 Task: Learn more about a career.
Action: Mouse moved to (917, 108)
Screenshot: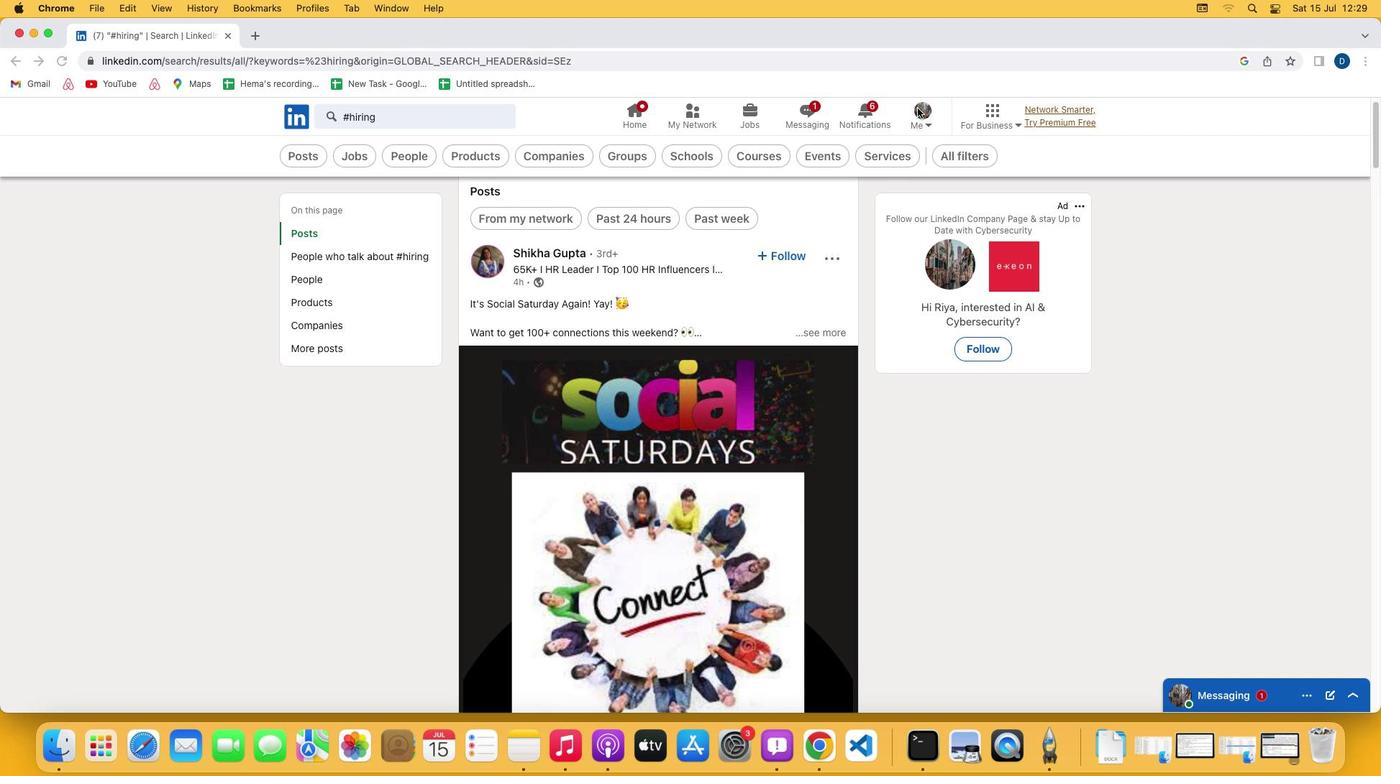 
Action: Mouse pressed left at (917, 108)
Screenshot: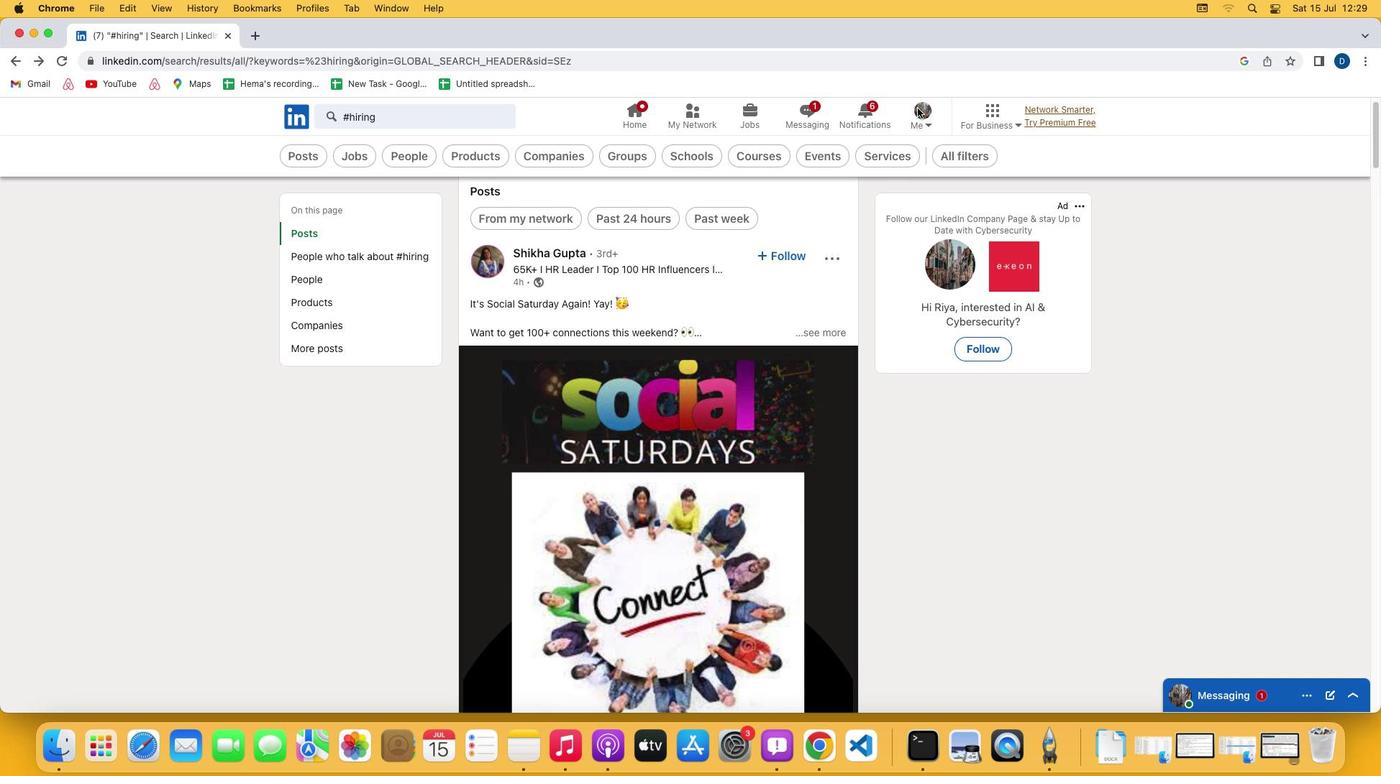 
Action: Mouse pressed left at (917, 108)
Screenshot: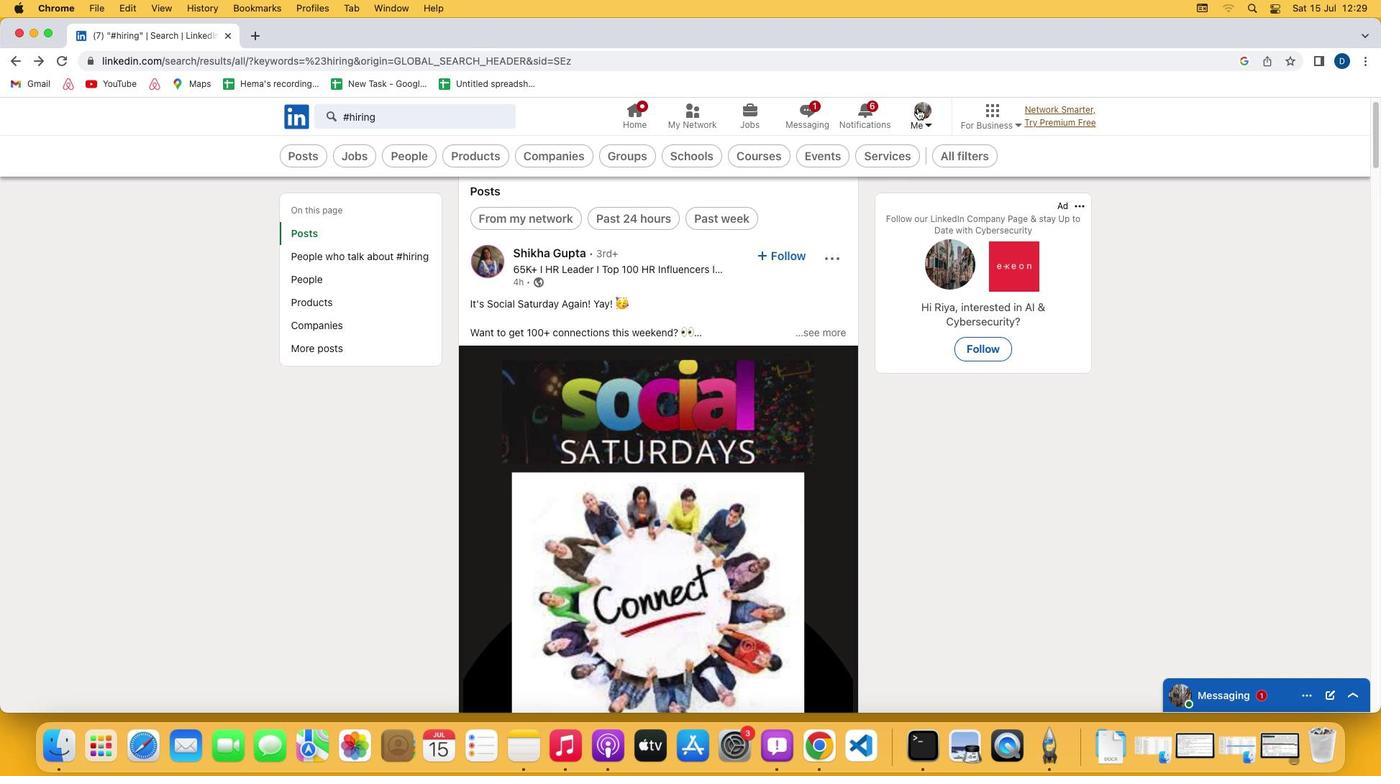 
Action: Mouse moved to (803, 271)
Screenshot: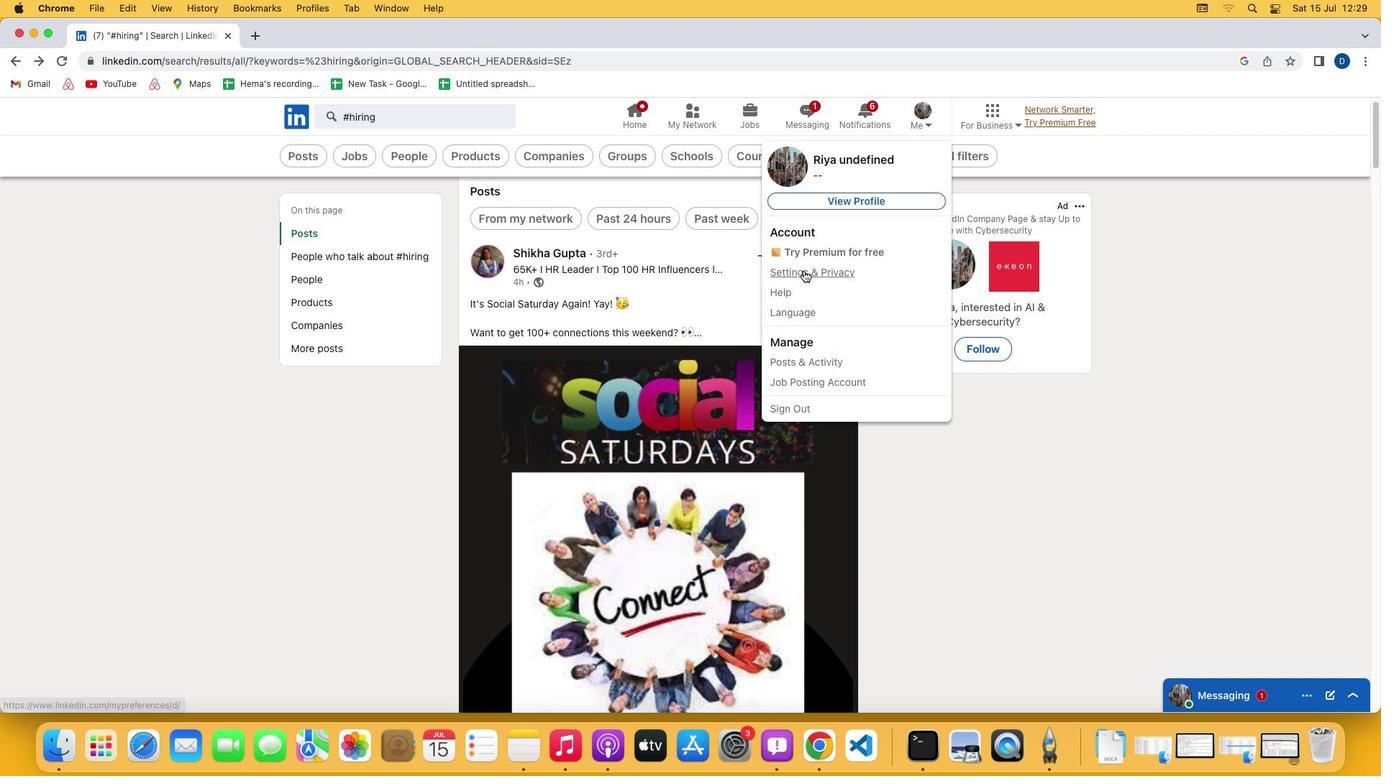 
Action: Mouse pressed left at (803, 271)
Screenshot: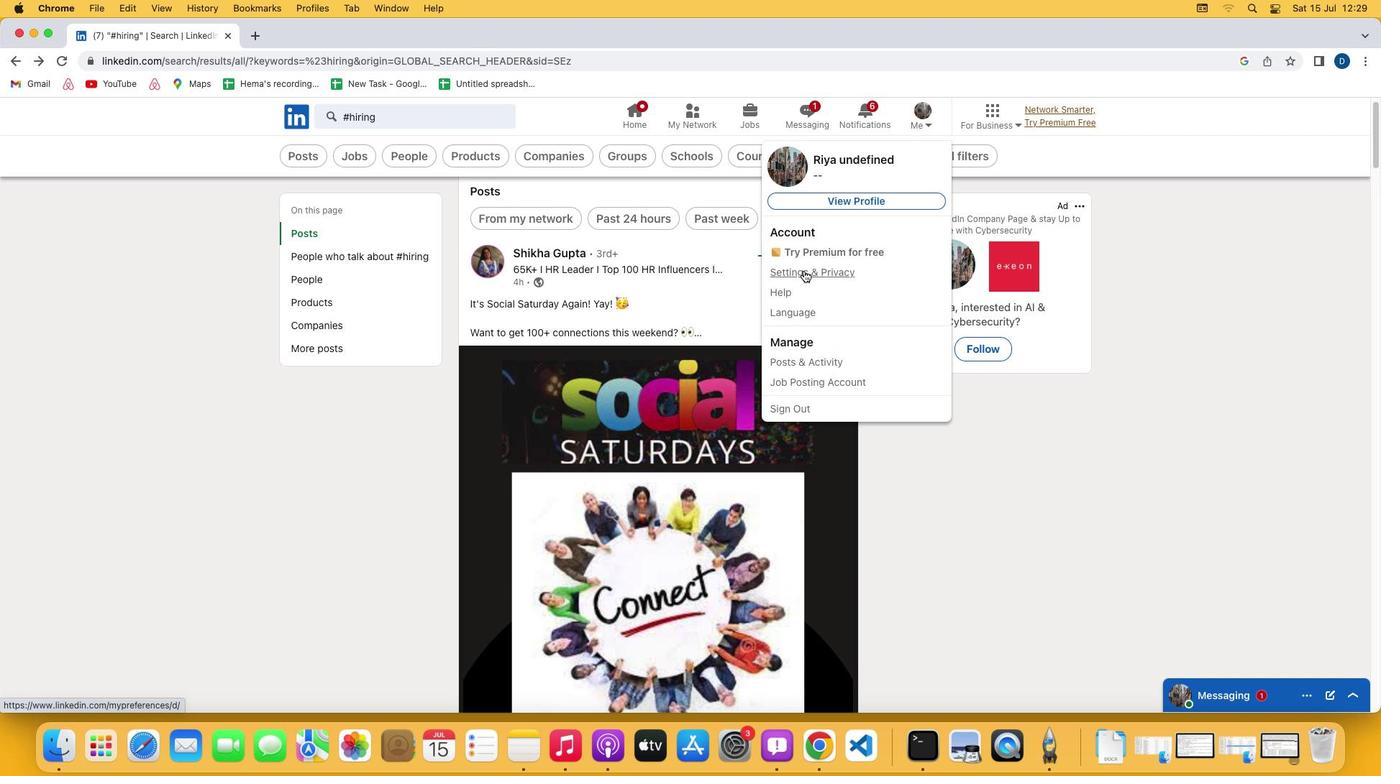 
Action: Mouse moved to (774, 359)
Screenshot: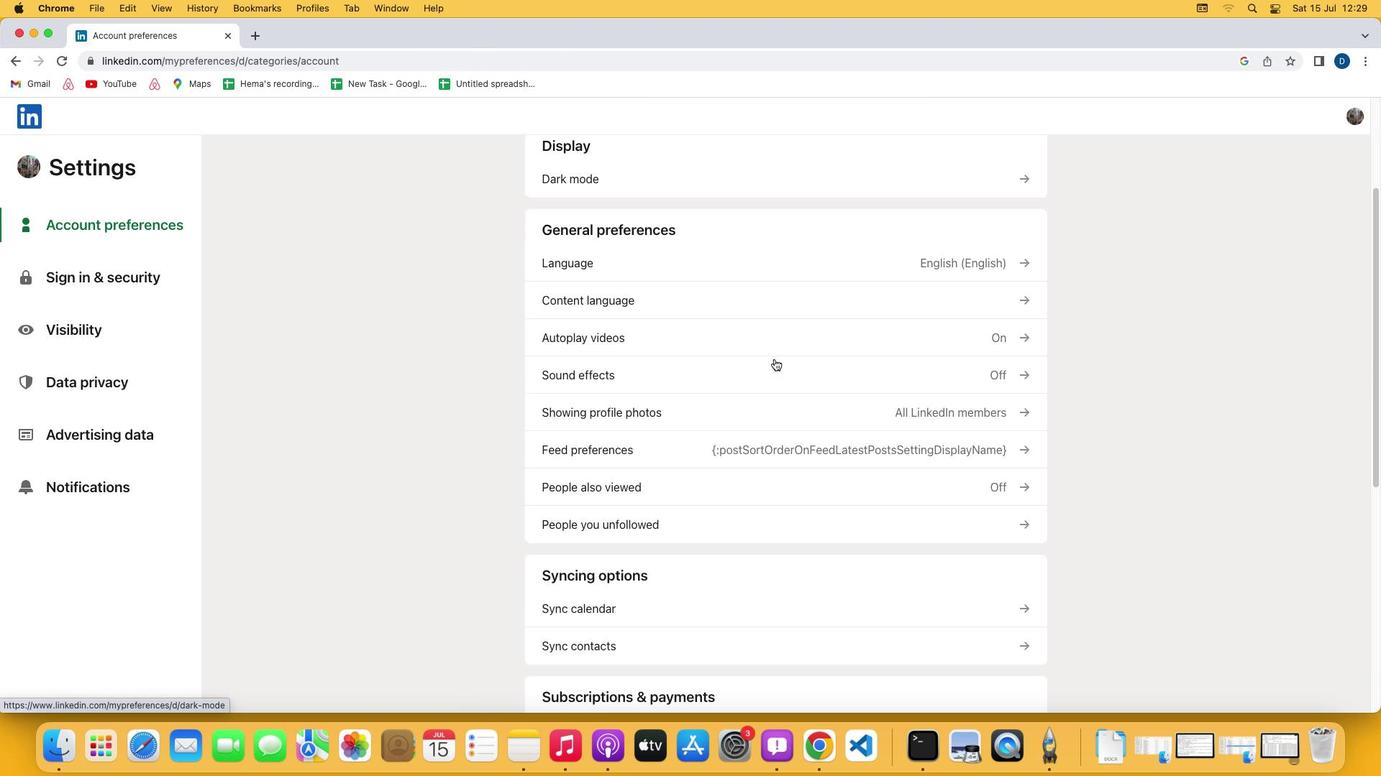 
Action: Mouse scrolled (774, 359) with delta (0, 0)
Screenshot: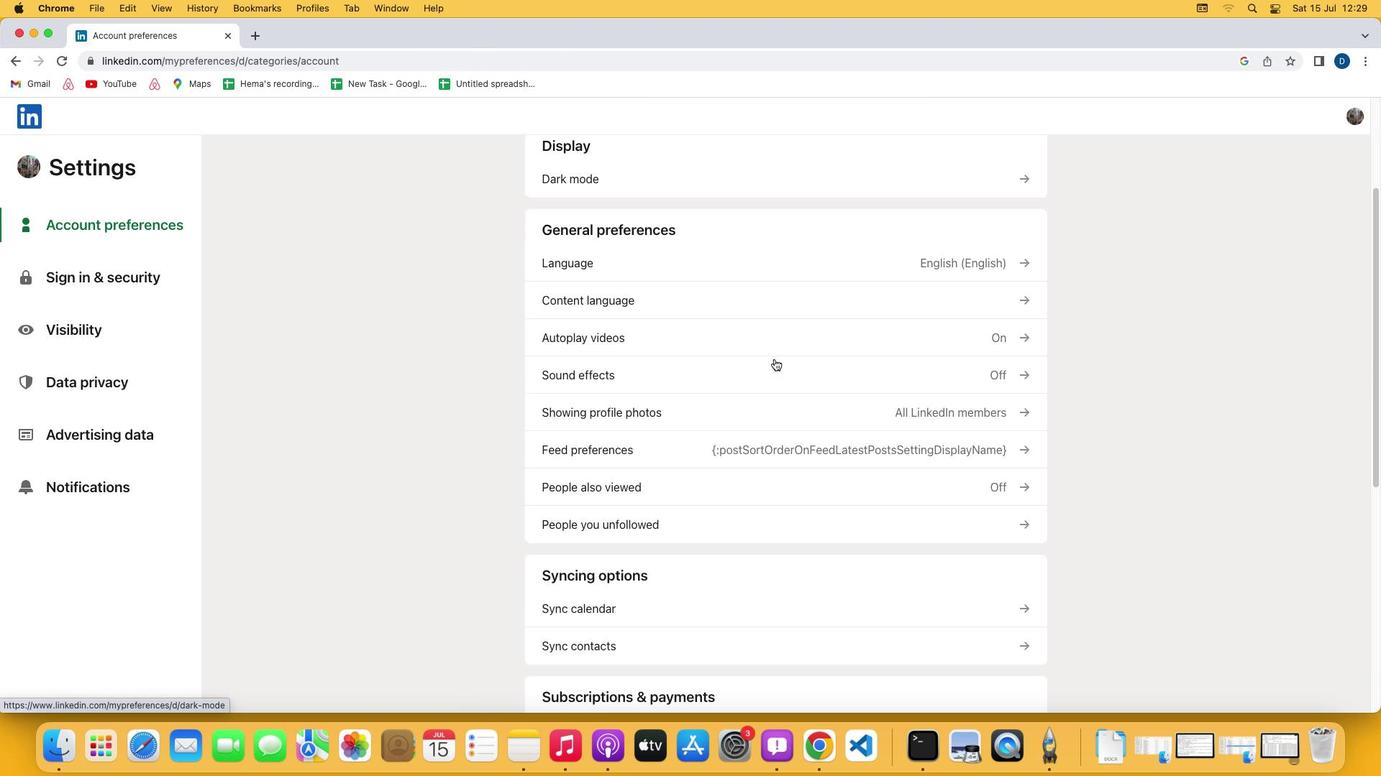 
Action: Mouse scrolled (774, 359) with delta (0, 0)
Screenshot: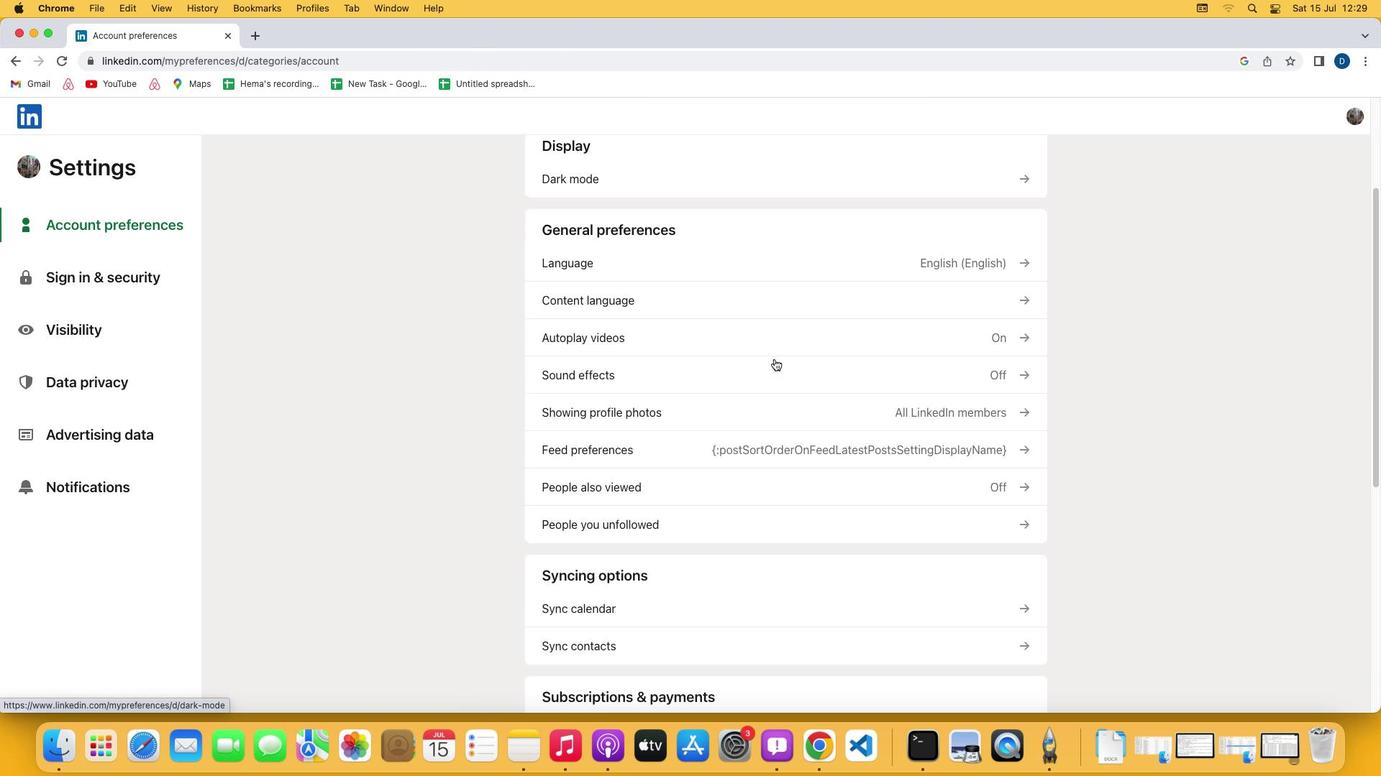 
Action: Mouse scrolled (774, 359) with delta (0, -2)
Screenshot: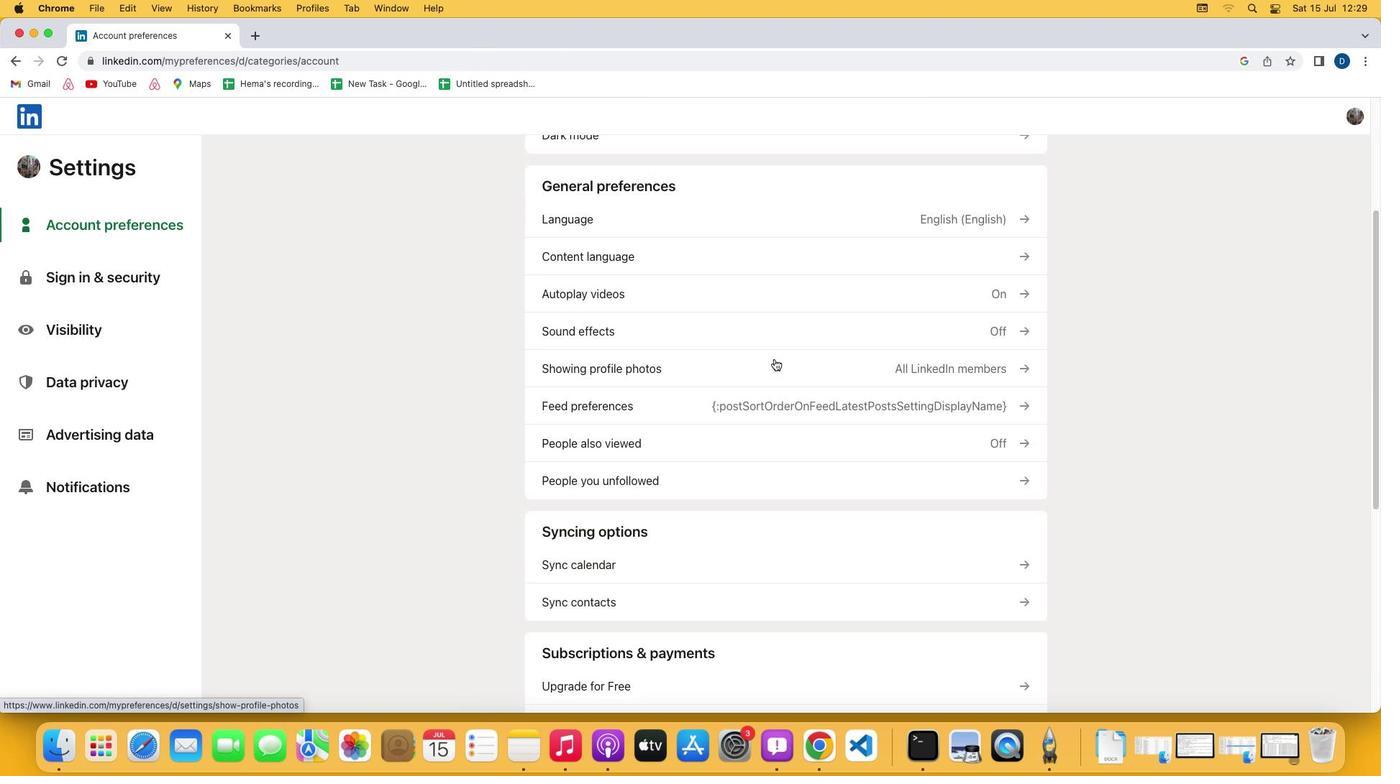 
Action: Mouse scrolled (774, 359) with delta (0, -2)
Screenshot: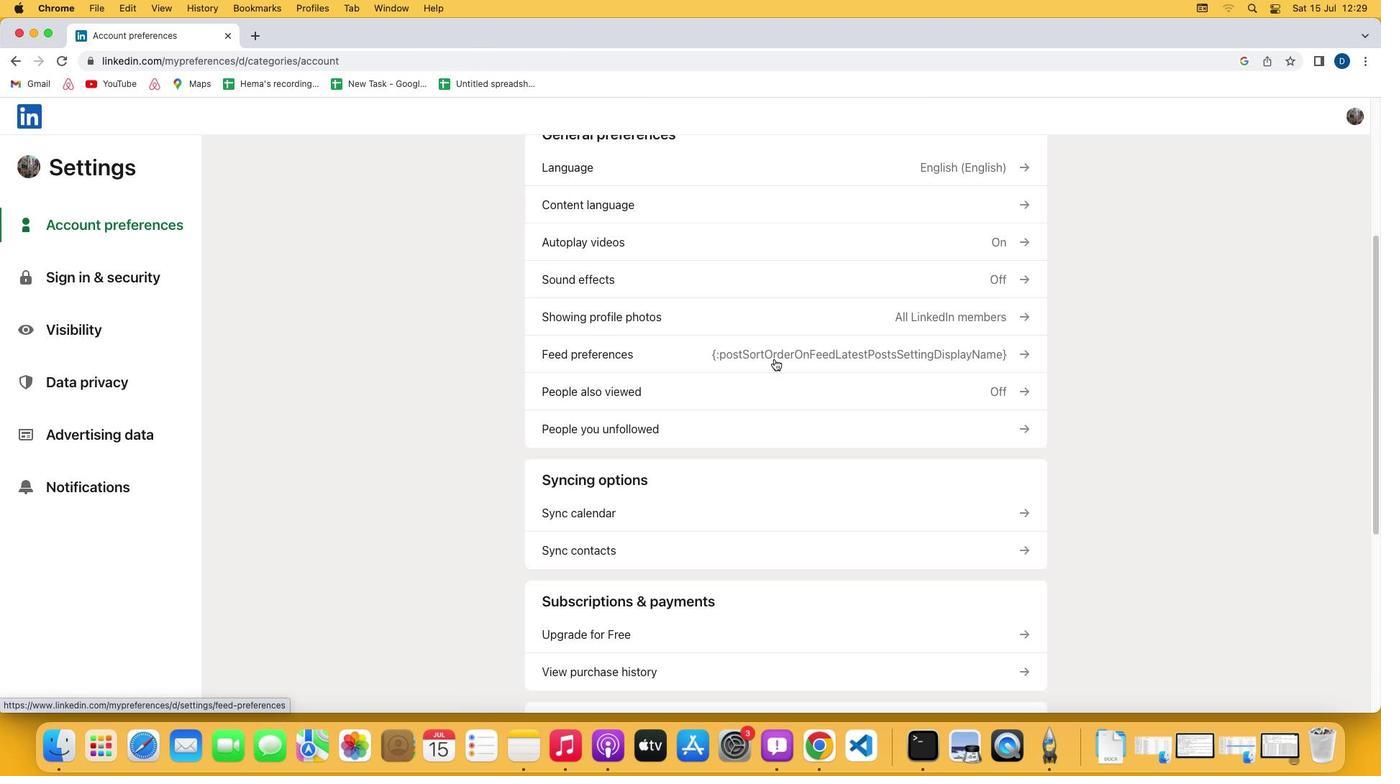 
Action: Mouse moved to (774, 359)
Screenshot: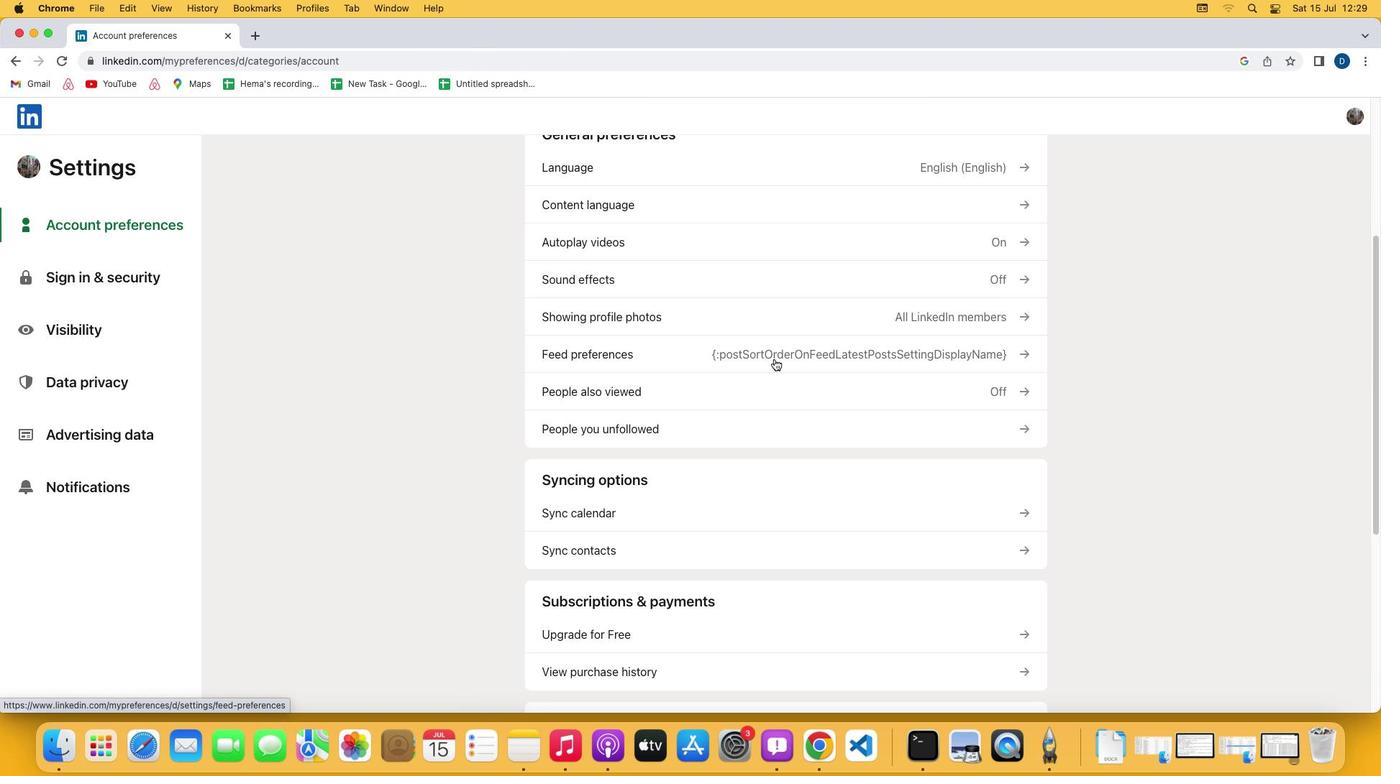 
Action: Mouse scrolled (774, 359) with delta (0, 0)
Screenshot: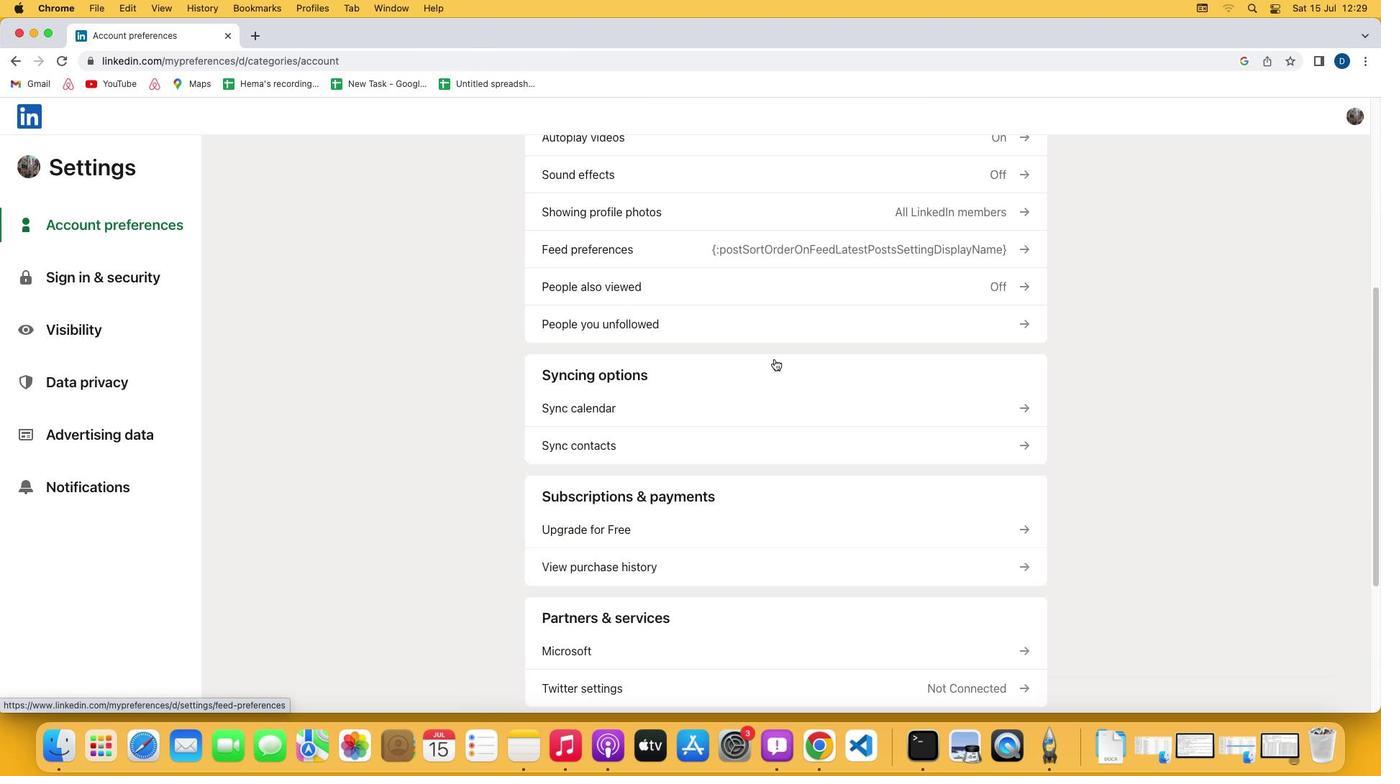
Action: Mouse scrolled (774, 359) with delta (0, 0)
Screenshot: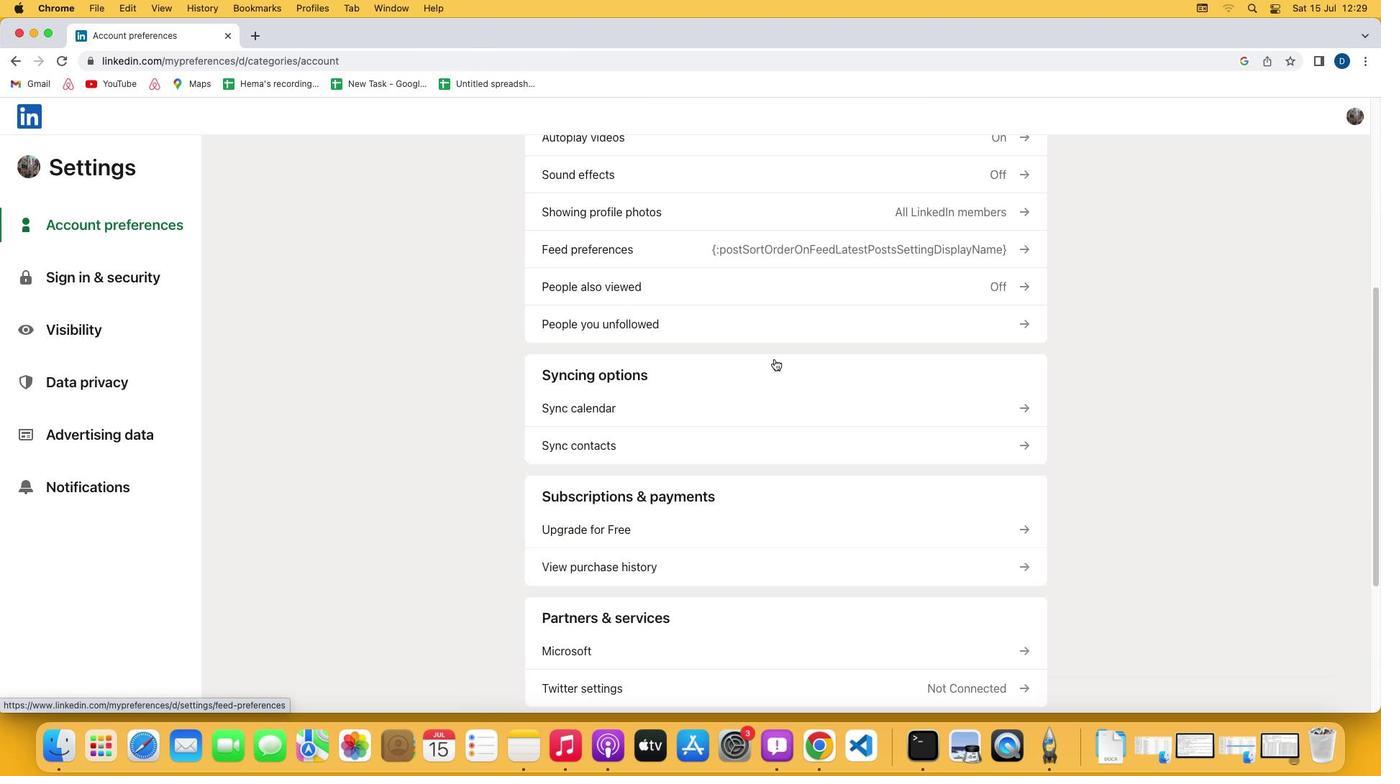 
Action: Mouse scrolled (774, 359) with delta (0, -2)
Screenshot: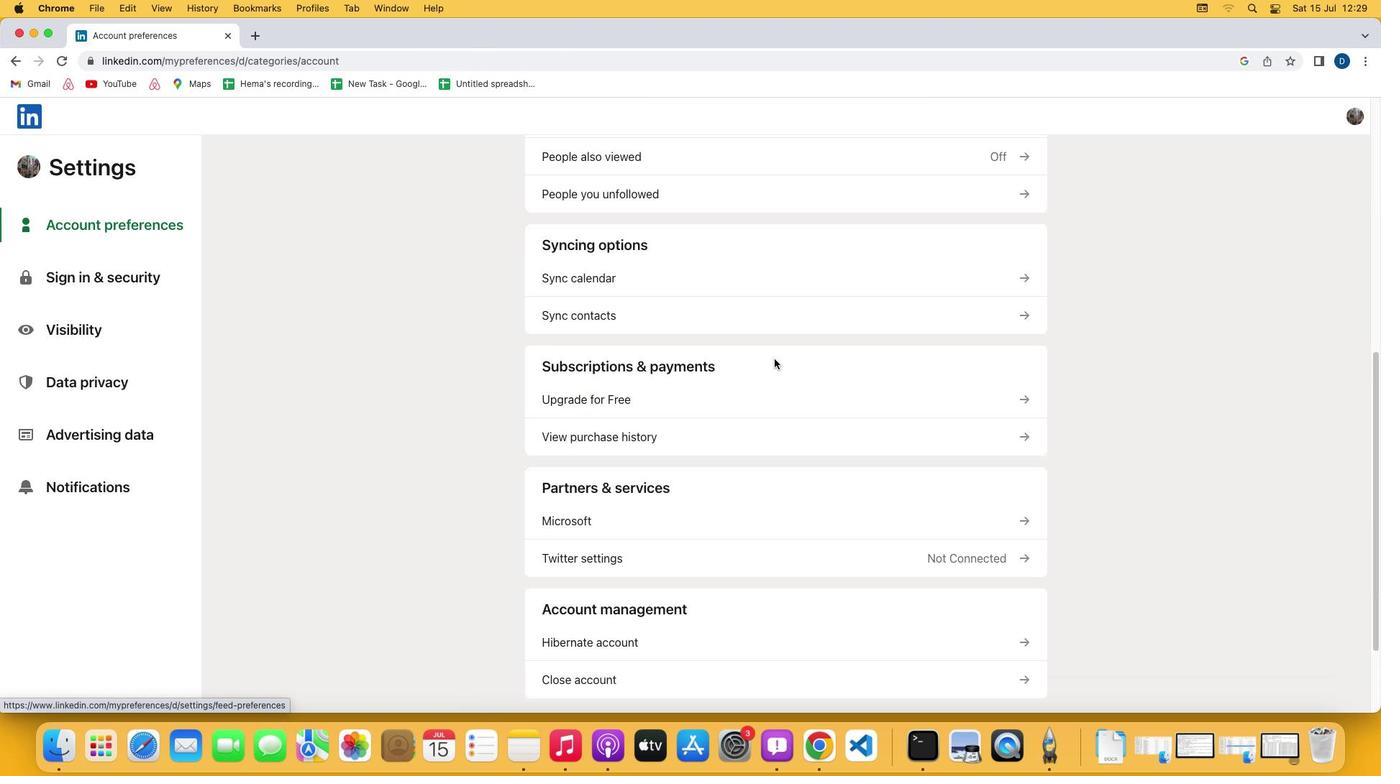 
Action: Mouse scrolled (774, 359) with delta (0, -2)
Screenshot: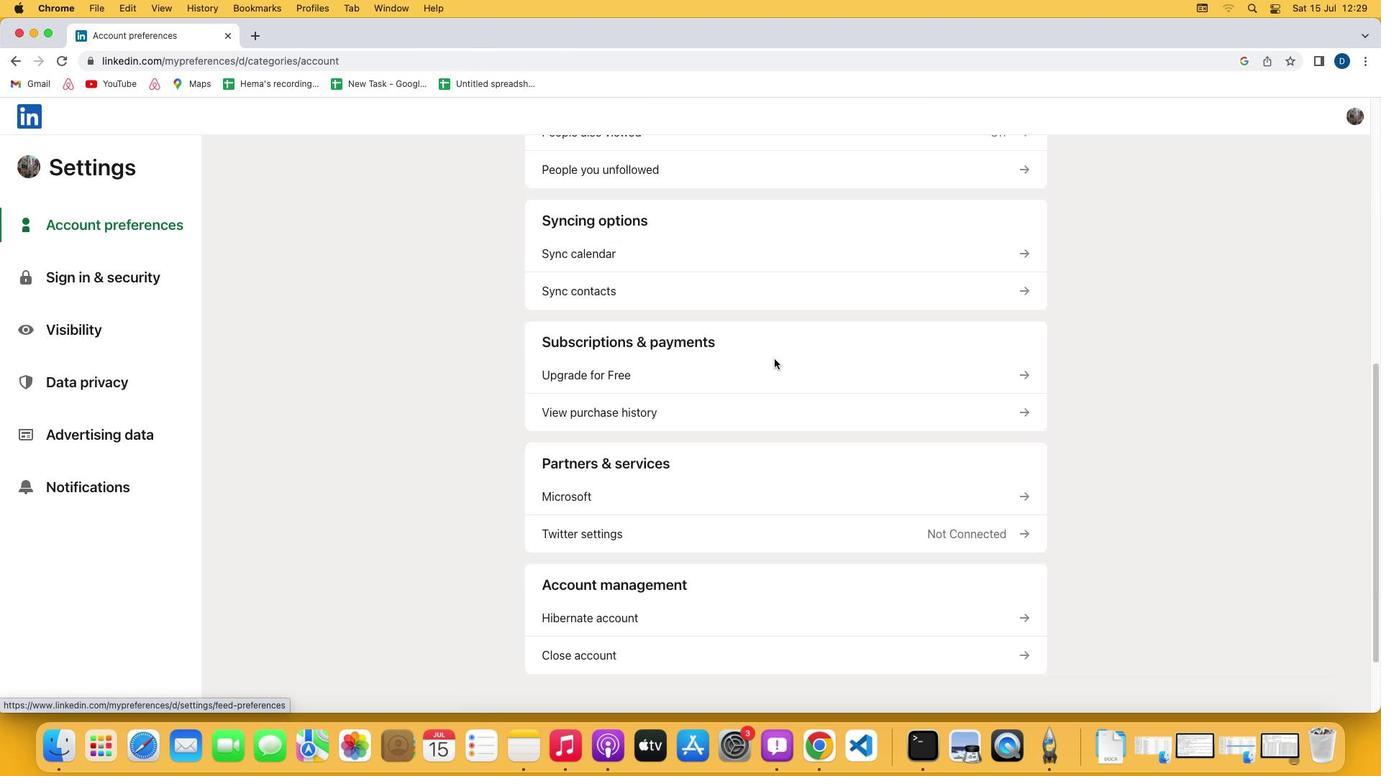 
Action: Mouse moved to (774, 359)
Screenshot: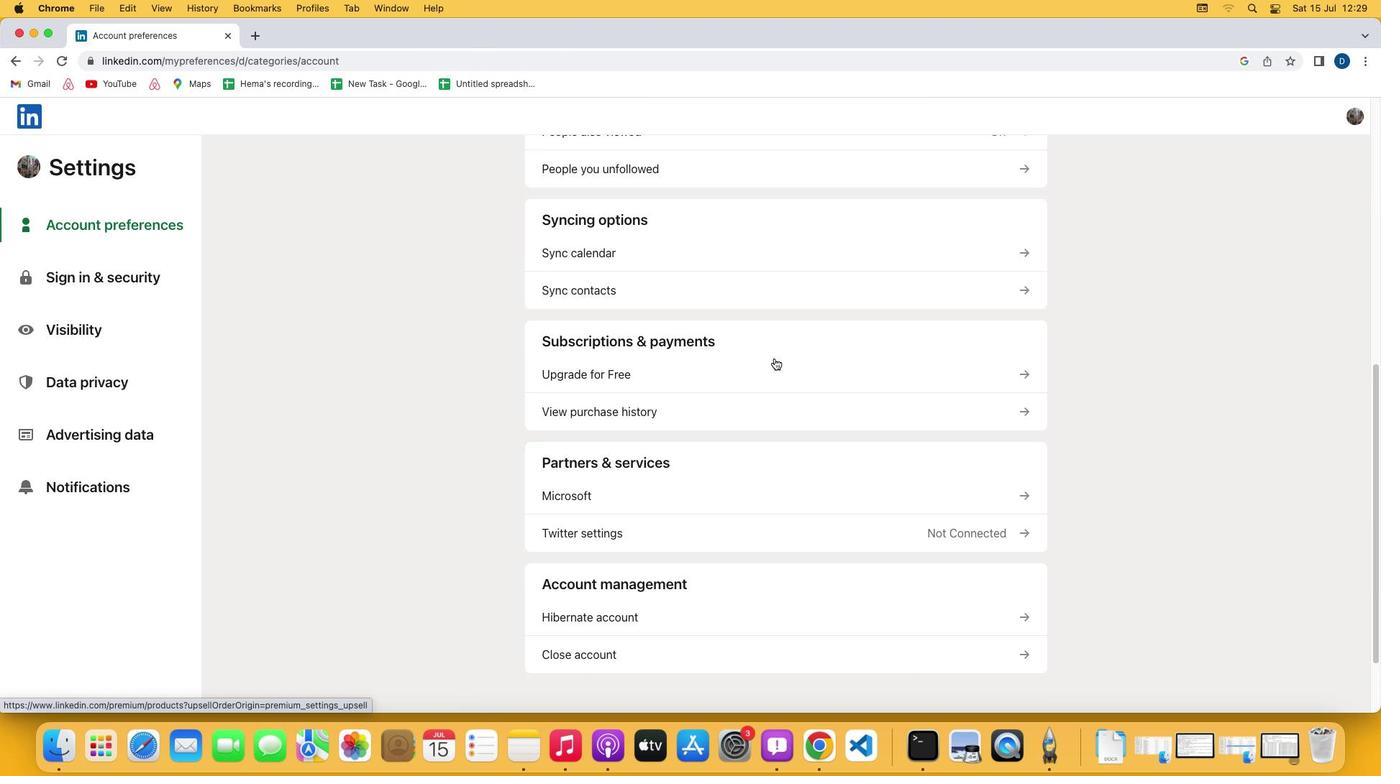 
Action: Mouse scrolled (774, 359) with delta (0, 0)
Screenshot: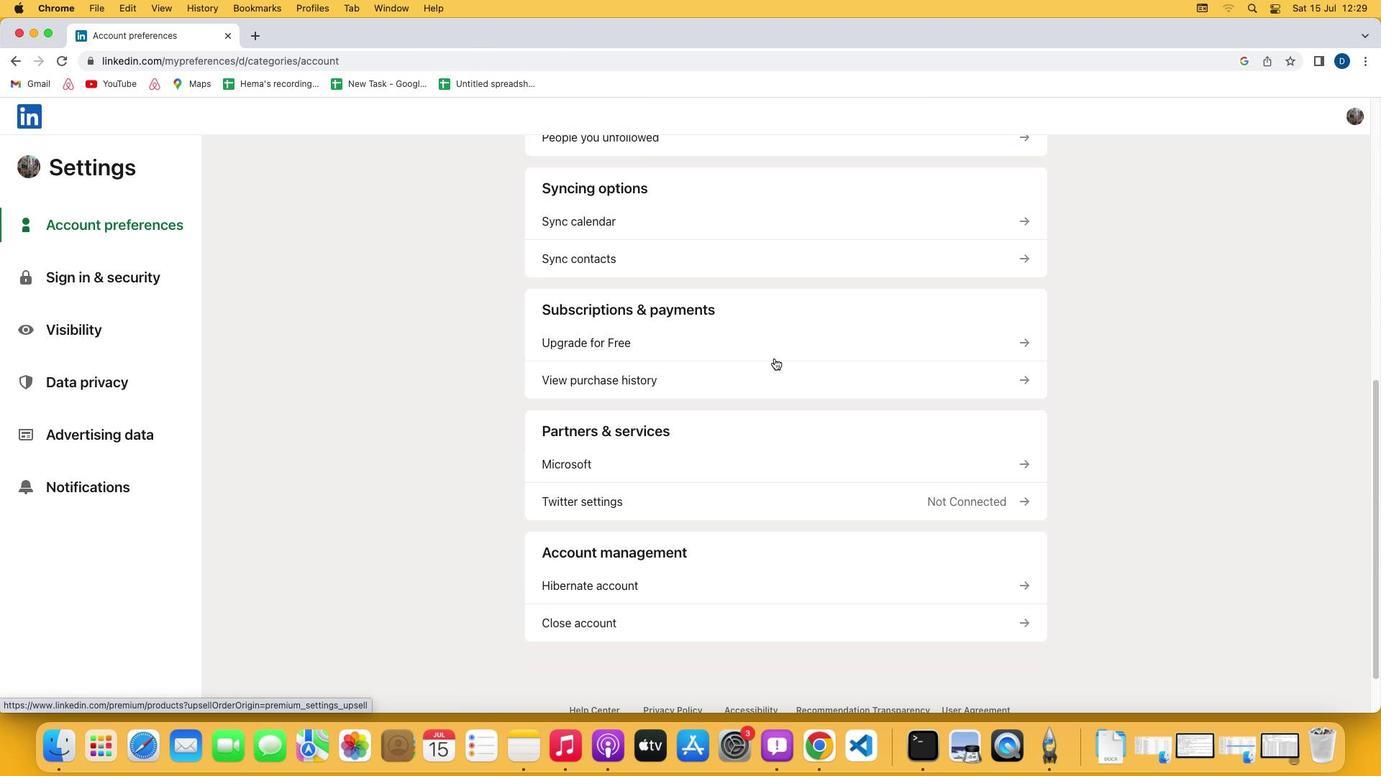 
Action: Mouse scrolled (774, 359) with delta (0, 0)
Screenshot: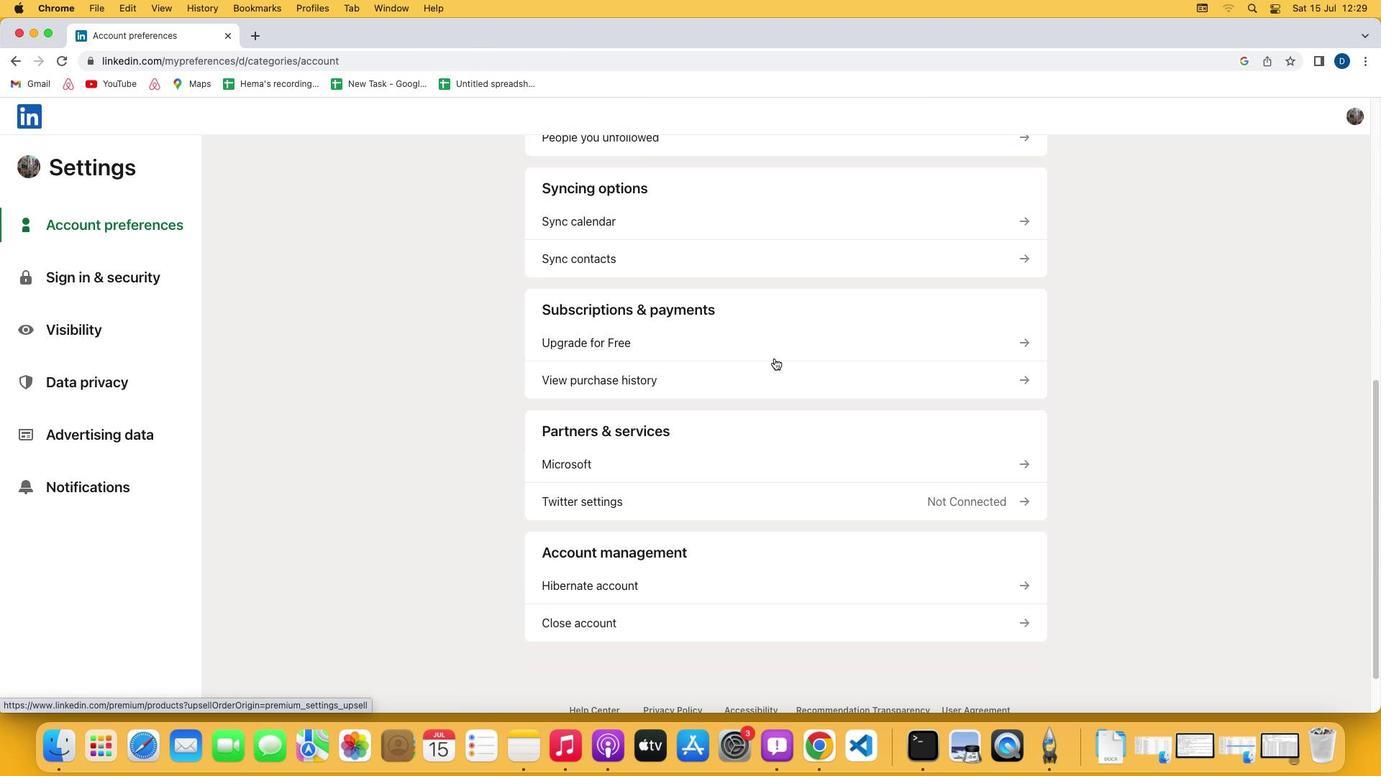 
Action: Mouse scrolled (774, 359) with delta (0, -1)
Screenshot: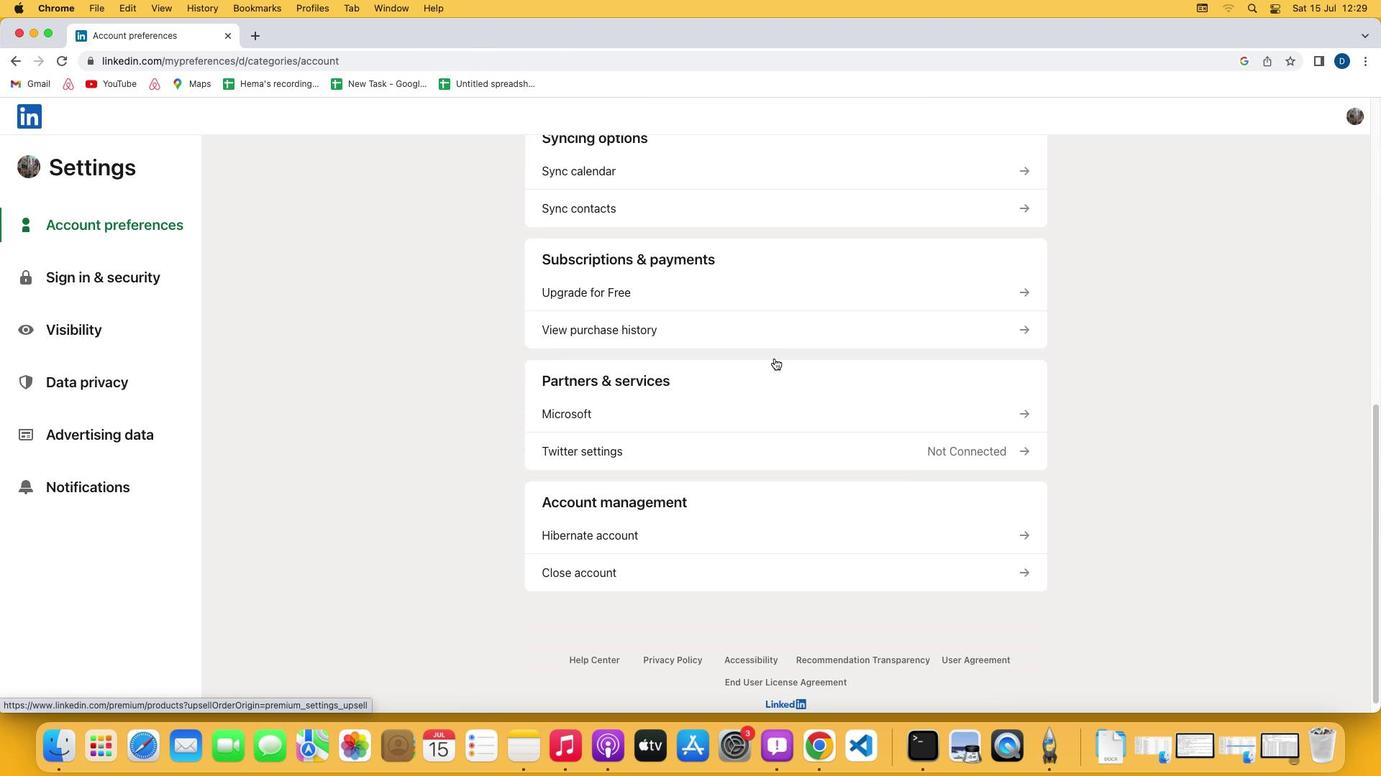 
Action: Mouse moved to (683, 286)
Screenshot: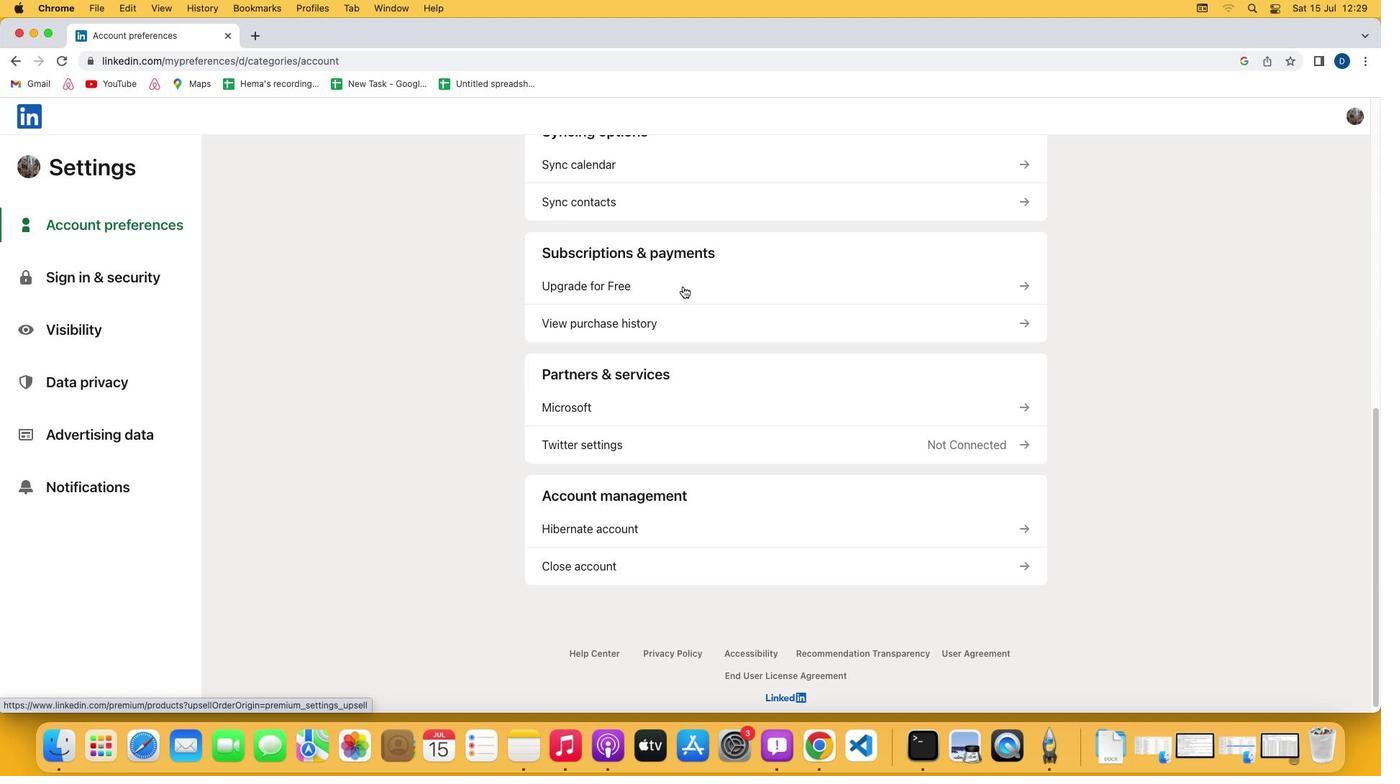 
Action: Mouse pressed left at (683, 286)
Screenshot: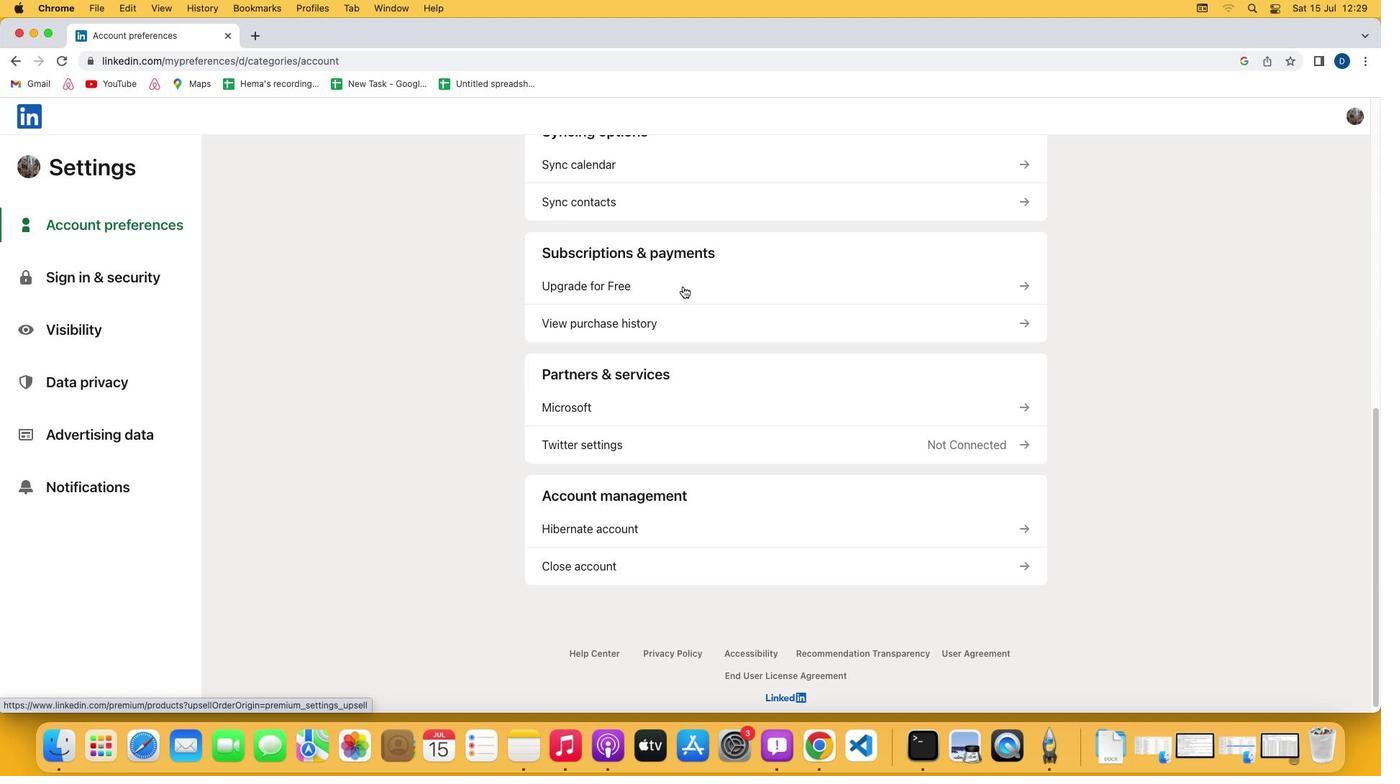 
Action: Mouse moved to (556, 391)
Screenshot: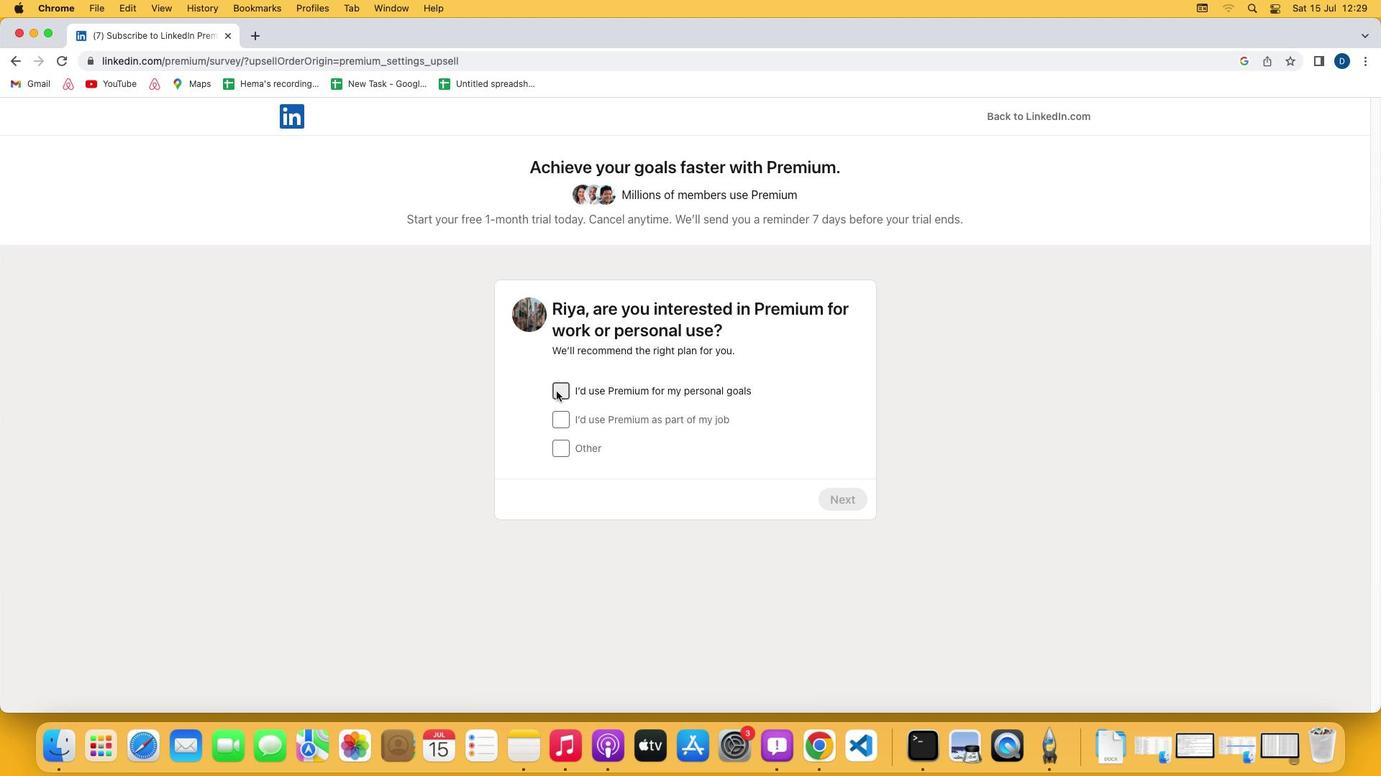 
Action: Mouse pressed left at (556, 391)
Screenshot: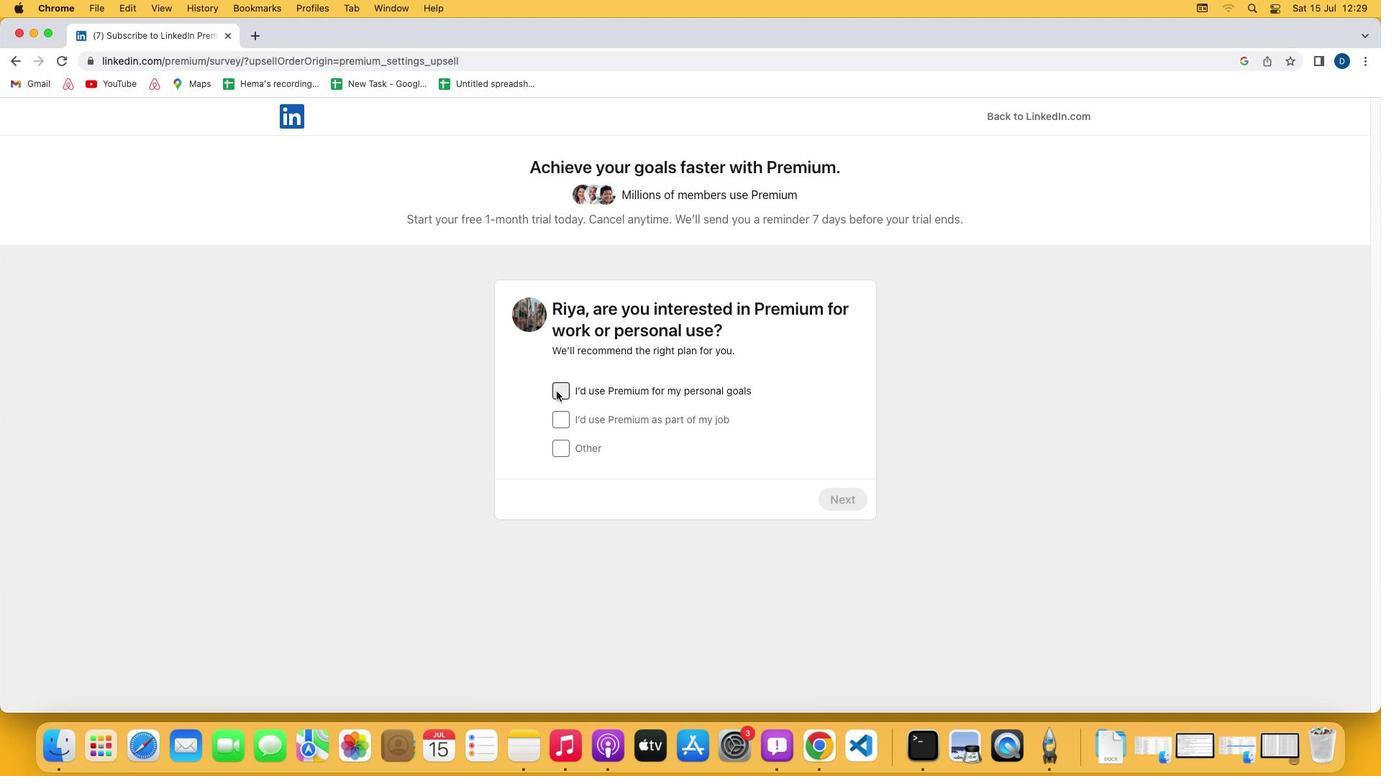 
Action: Mouse moved to (830, 499)
Screenshot: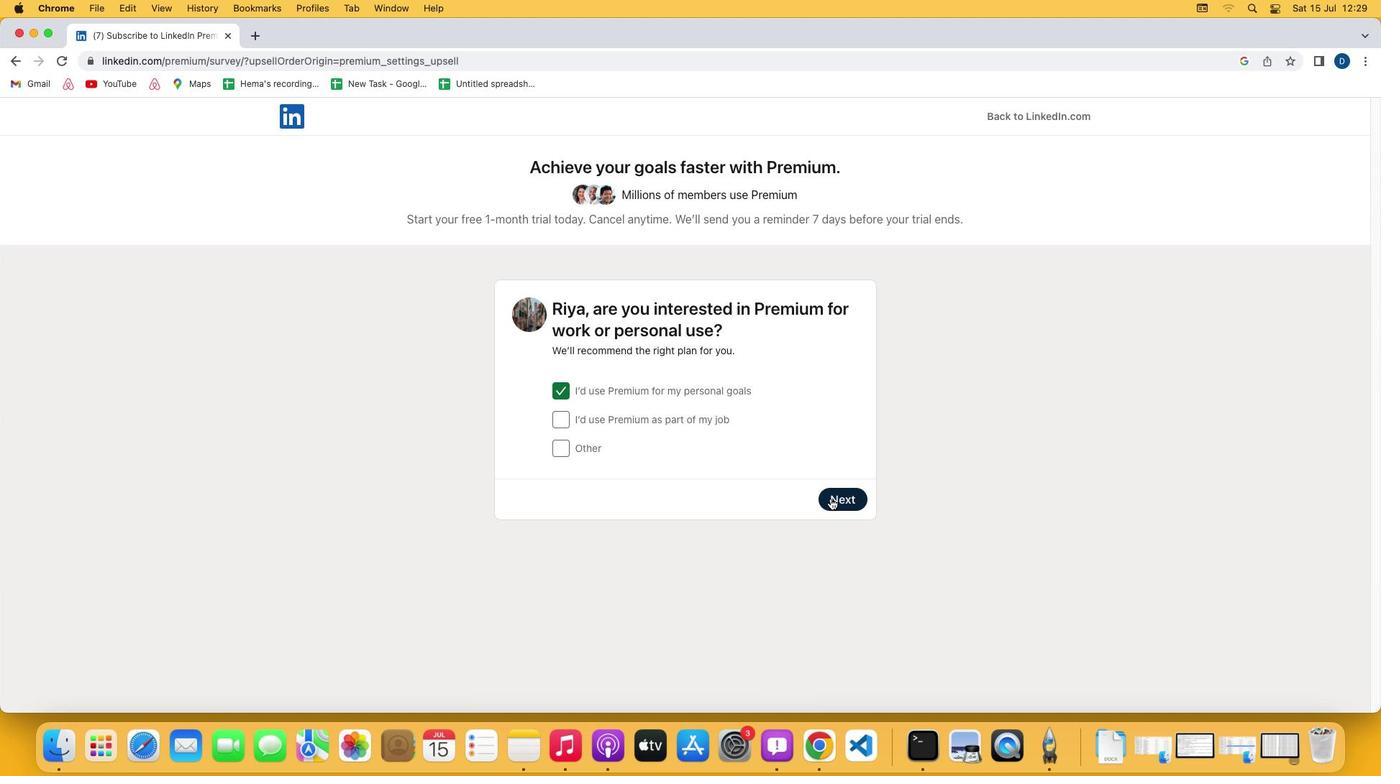 
Action: Mouse pressed left at (830, 499)
Screenshot: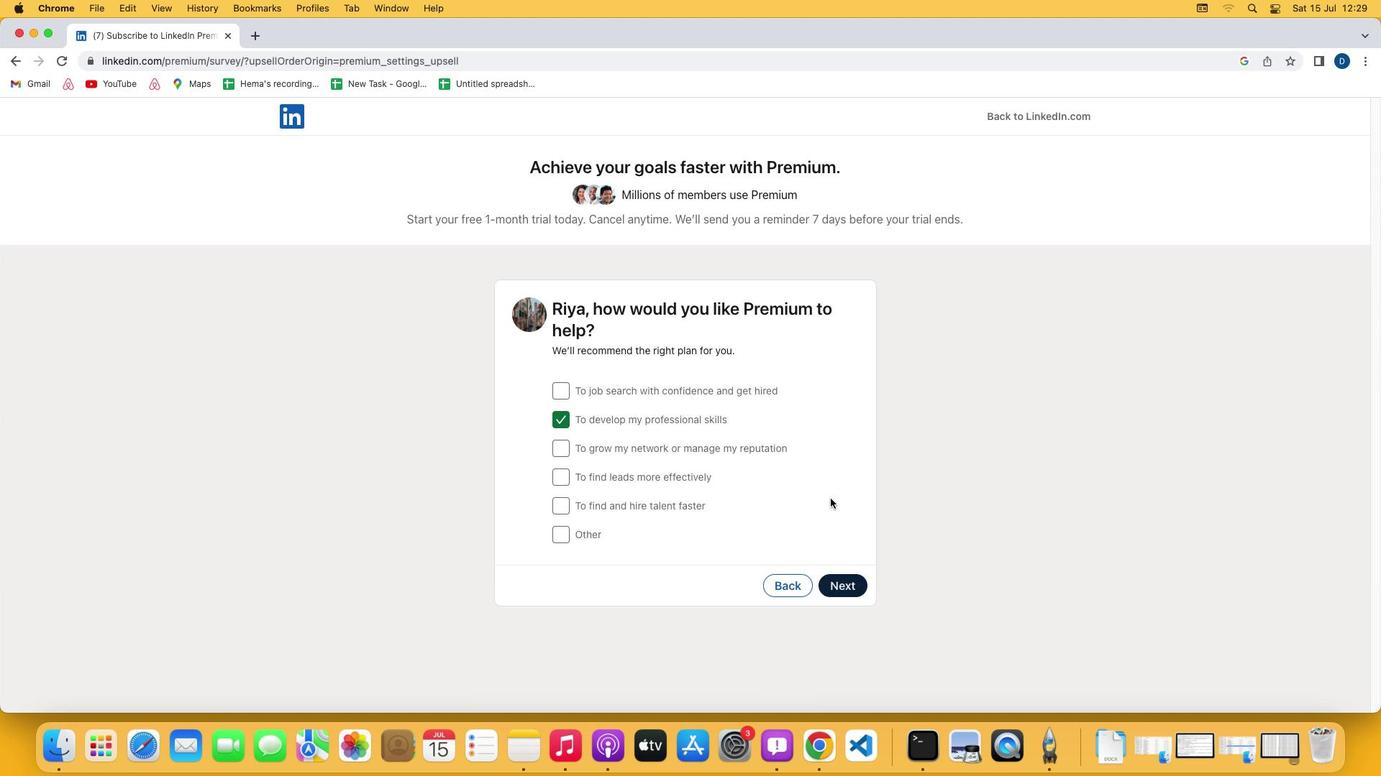 
Action: Mouse moved to (843, 581)
Screenshot: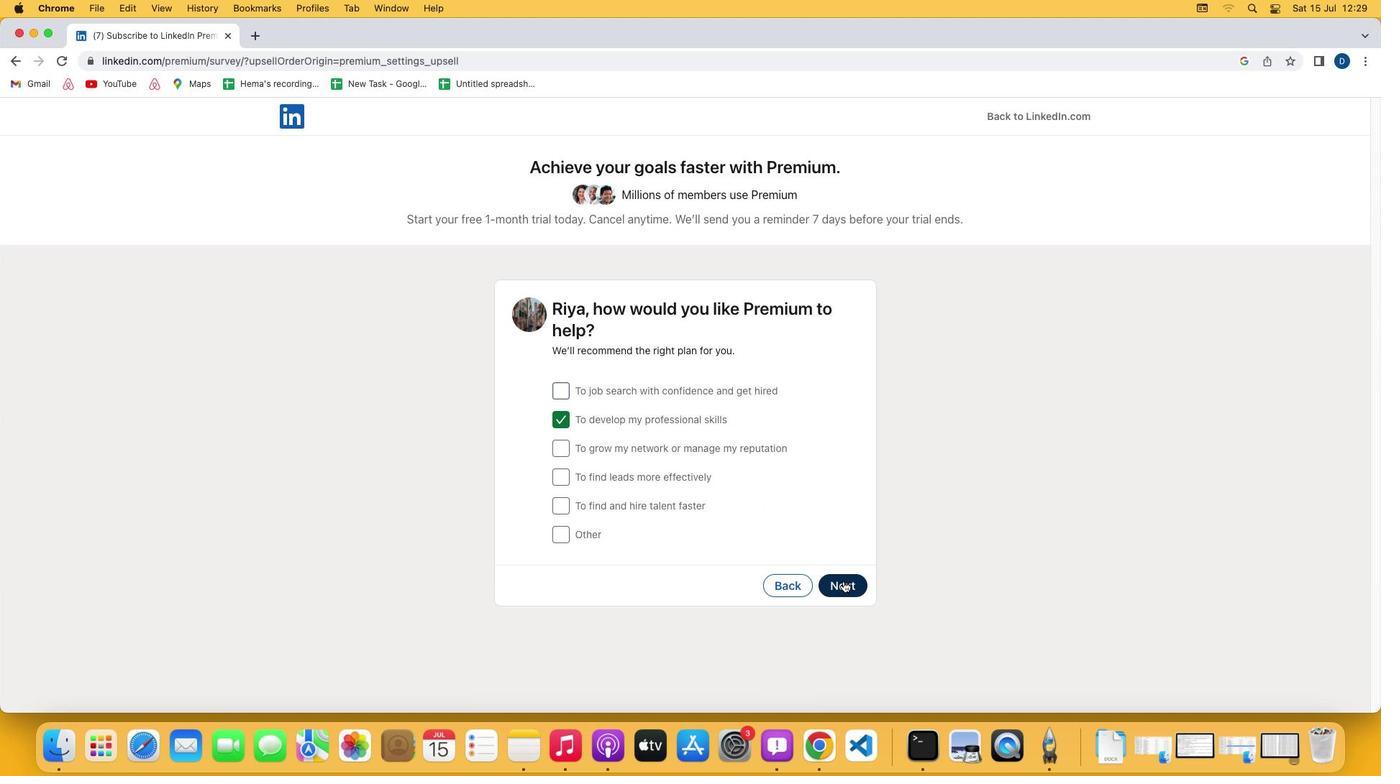 
Action: Mouse pressed left at (843, 581)
Screenshot: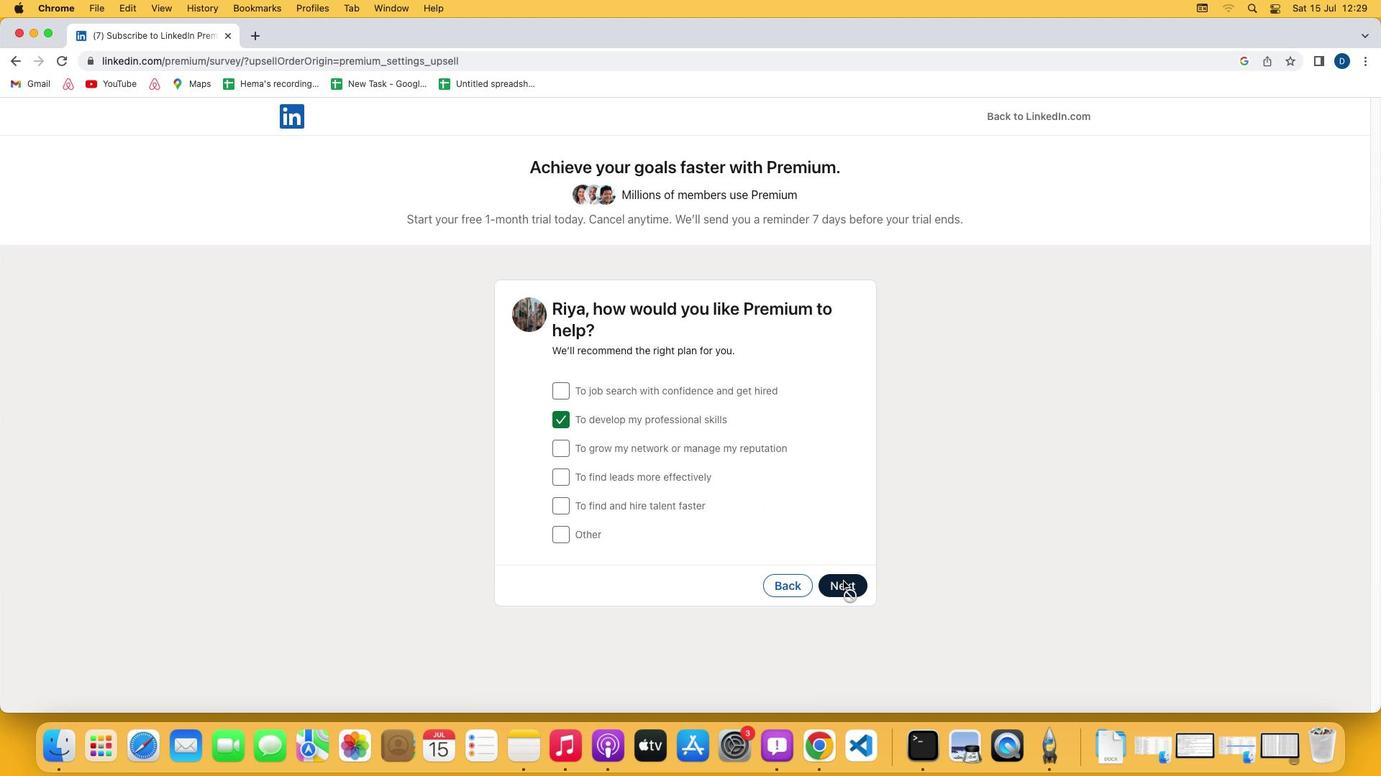 
Action: Mouse moved to (564, 480)
Screenshot: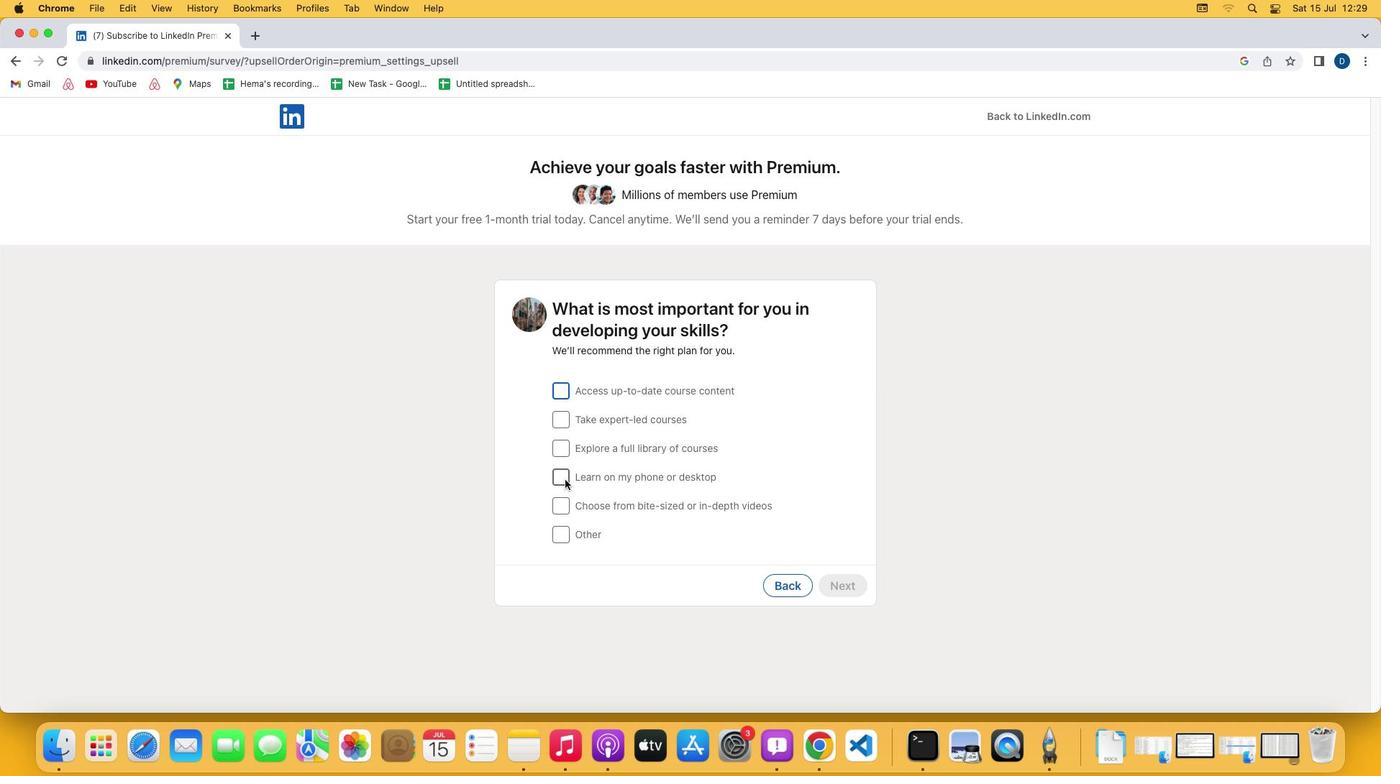 
Action: Mouse pressed left at (564, 480)
Screenshot: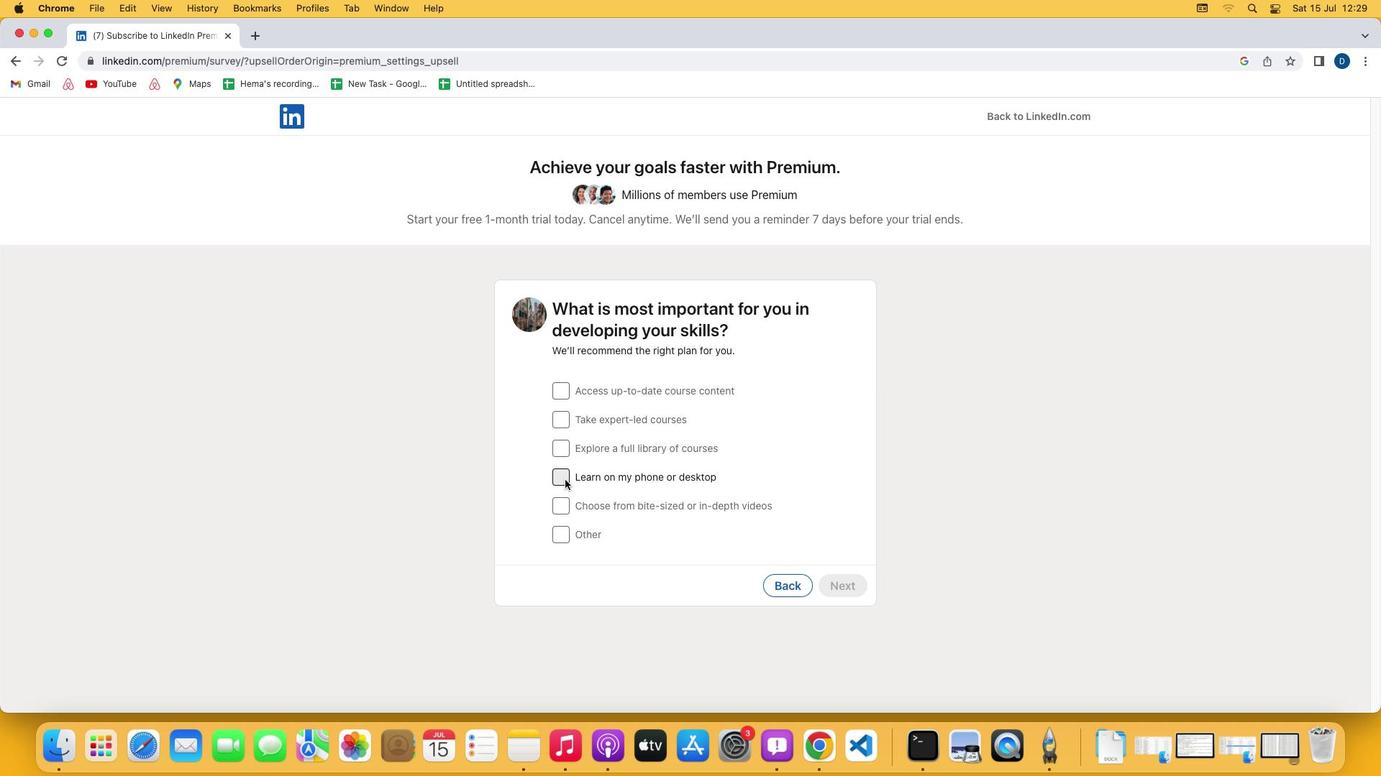 
Action: Mouse moved to (855, 582)
Screenshot: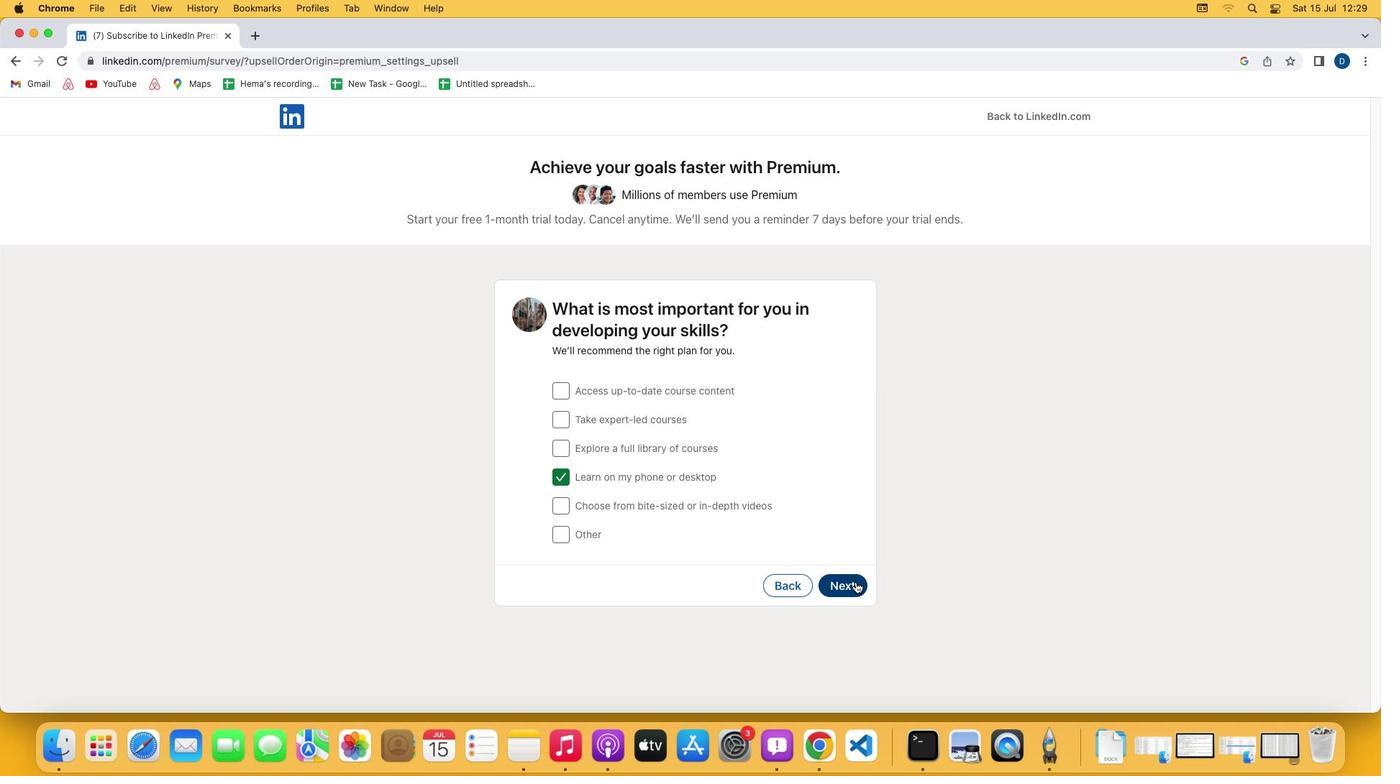 
Action: Mouse pressed left at (855, 582)
Screenshot: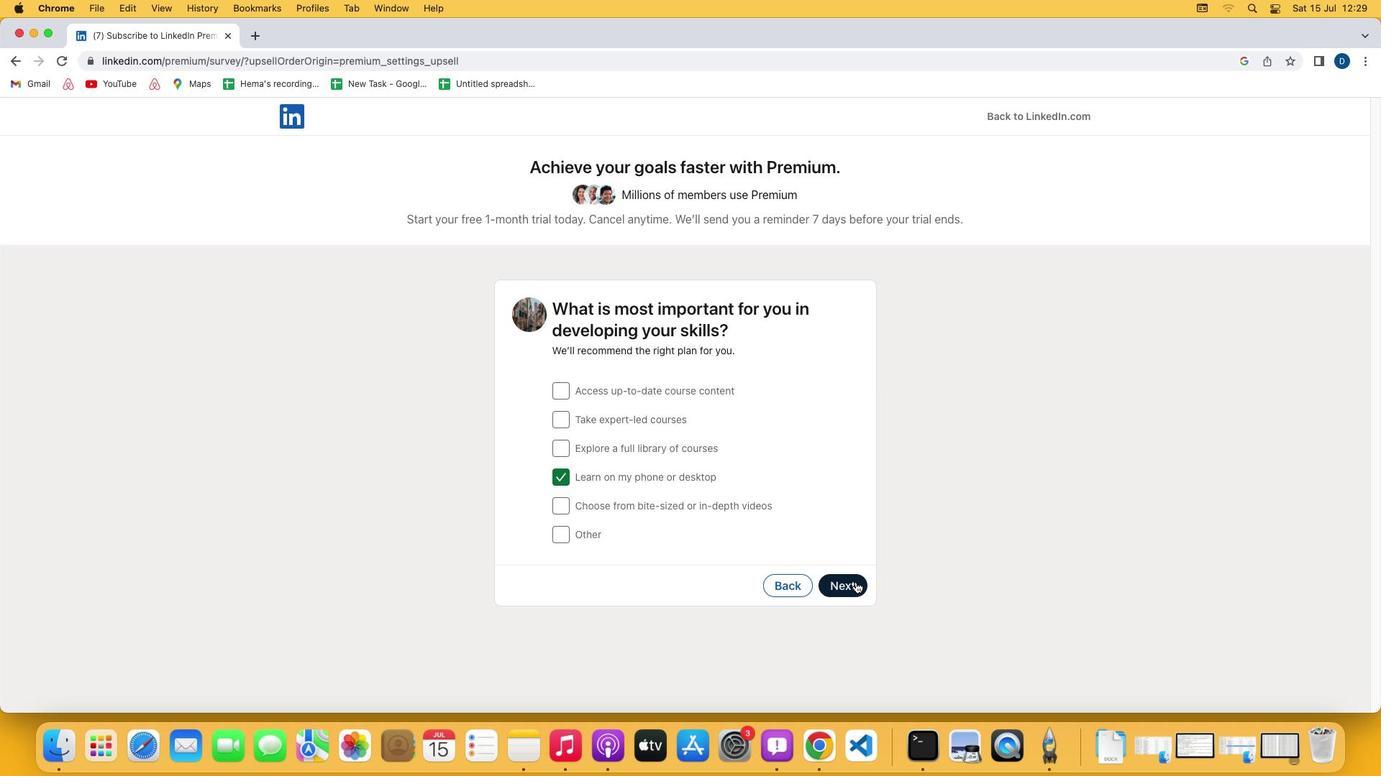 
Action: Mouse moved to (728, 552)
Screenshot: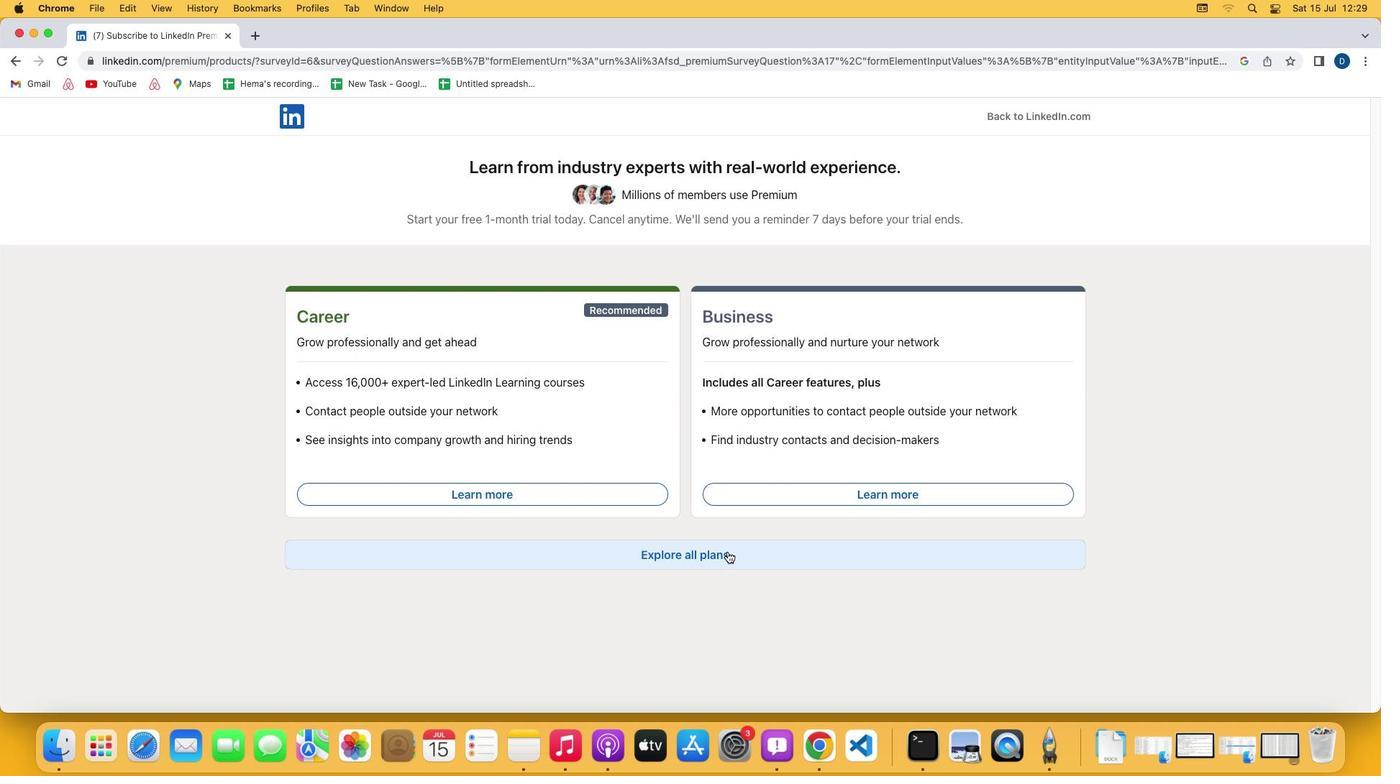 
Action: Mouse pressed left at (728, 552)
Screenshot: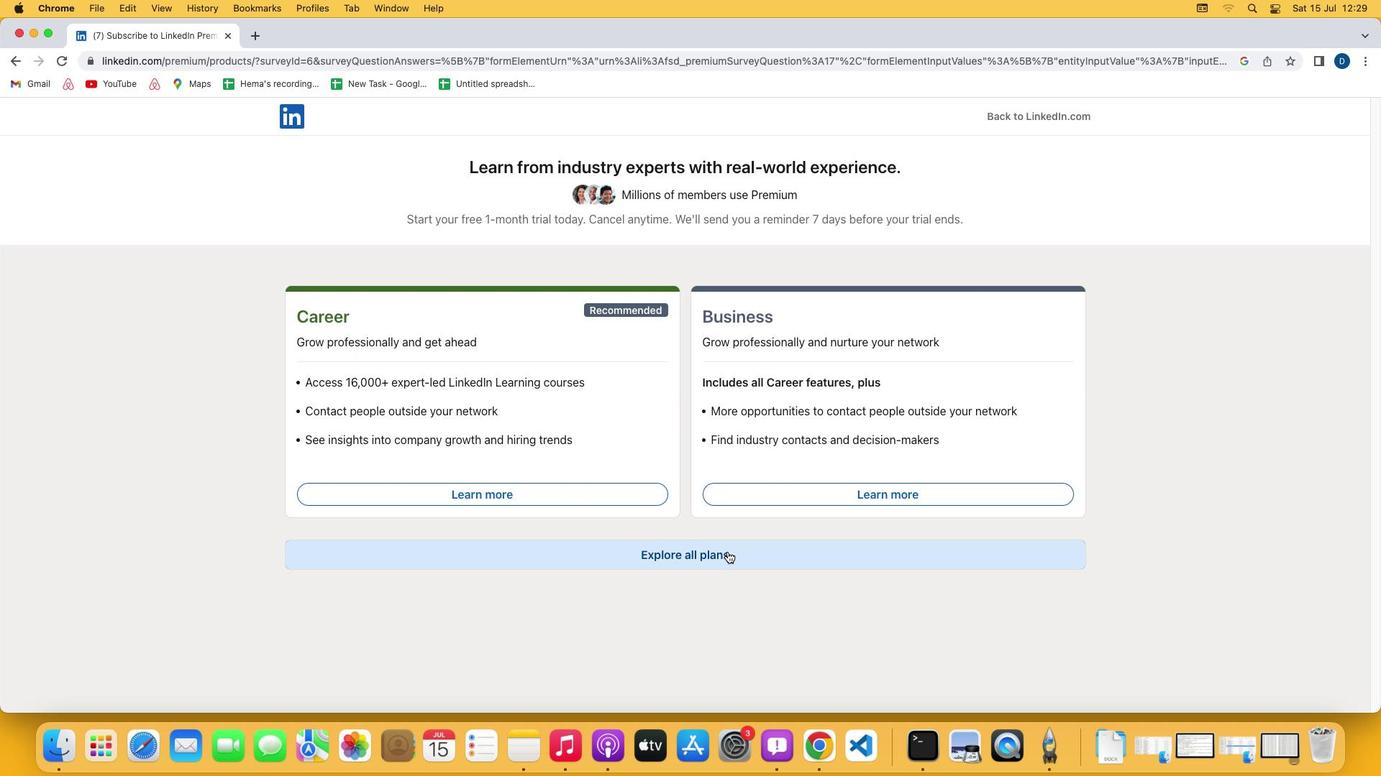 
Action: Mouse moved to (423, 595)
Screenshot: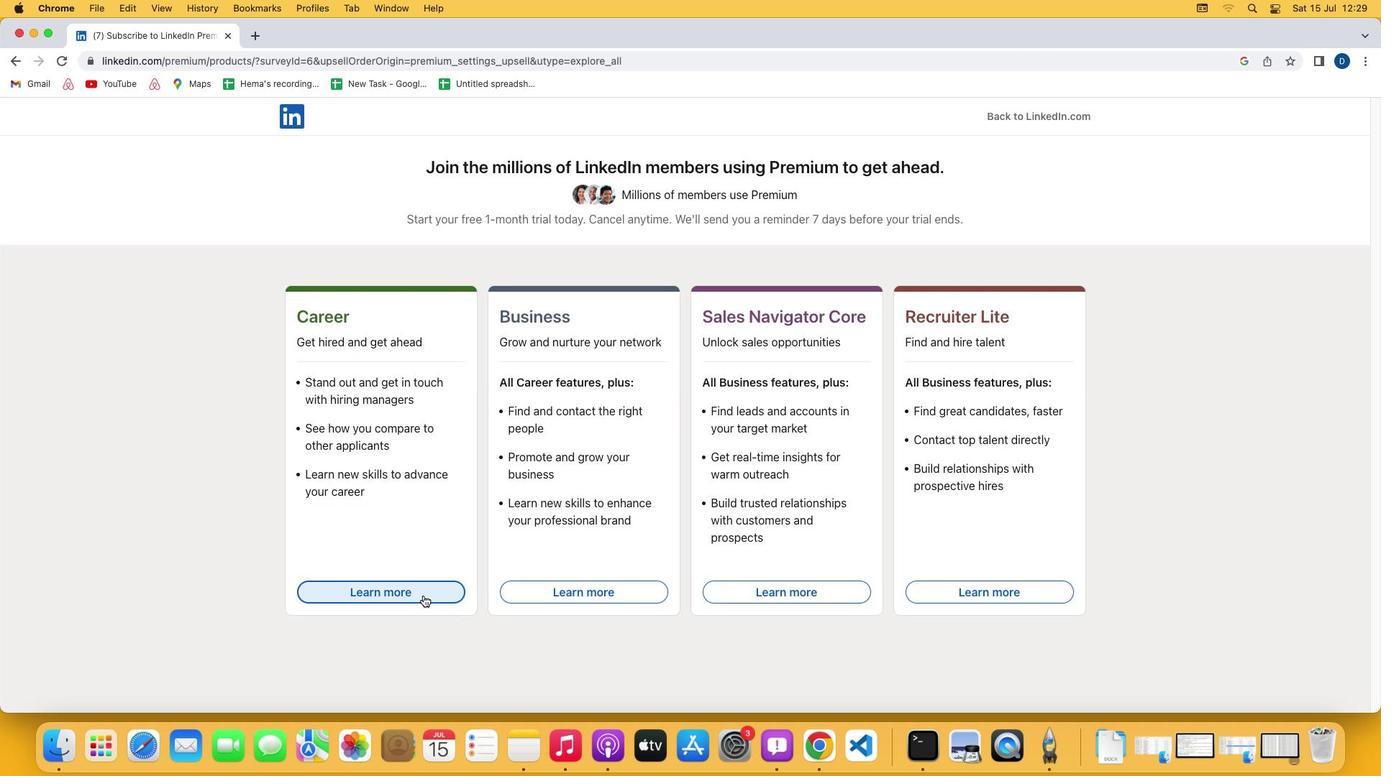 
Action: Mouse pressed left at (423, 595)
Screenshot: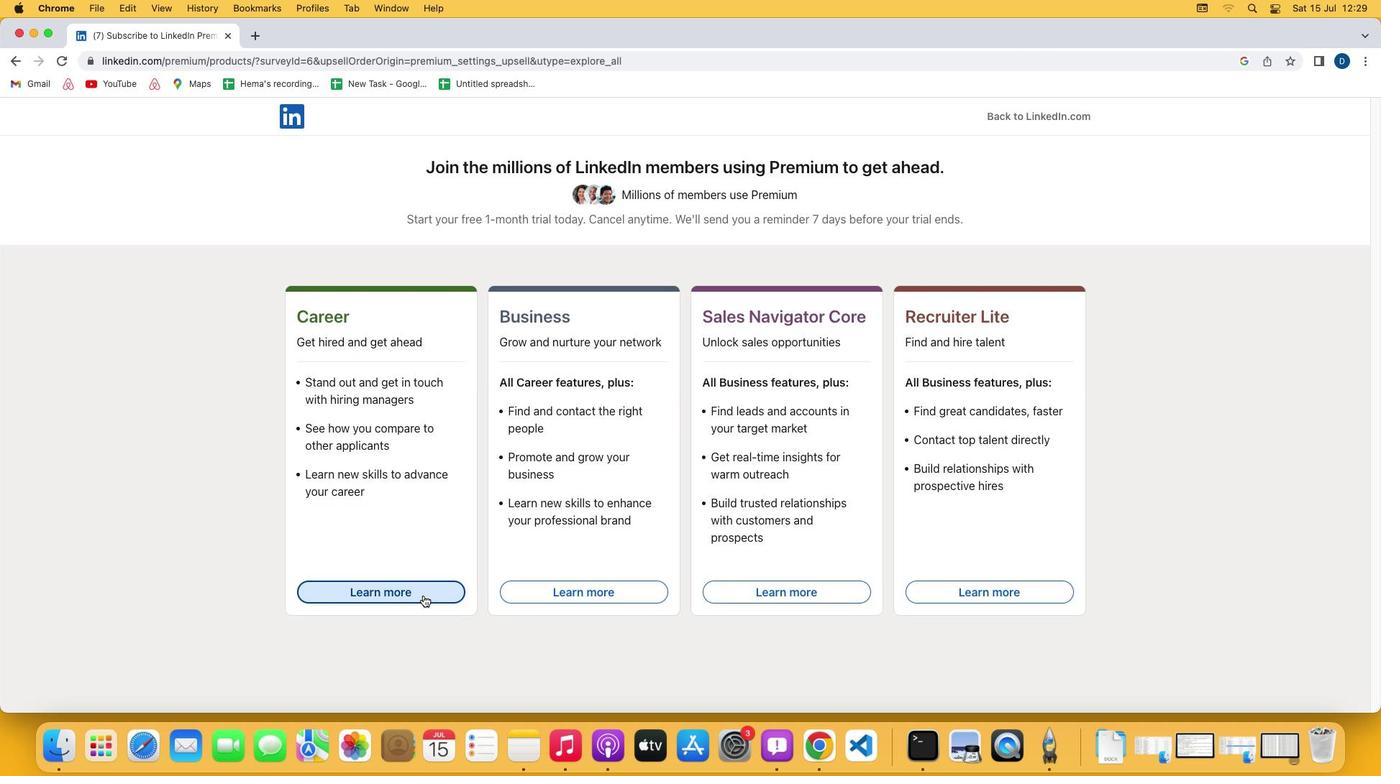 
